 Task: Add Winged Nutrition Radiance Body Oil 100mg CBD and 100mg CBG to the cart.
Action: Mouse pressed left at (311, 144)
Screenshot: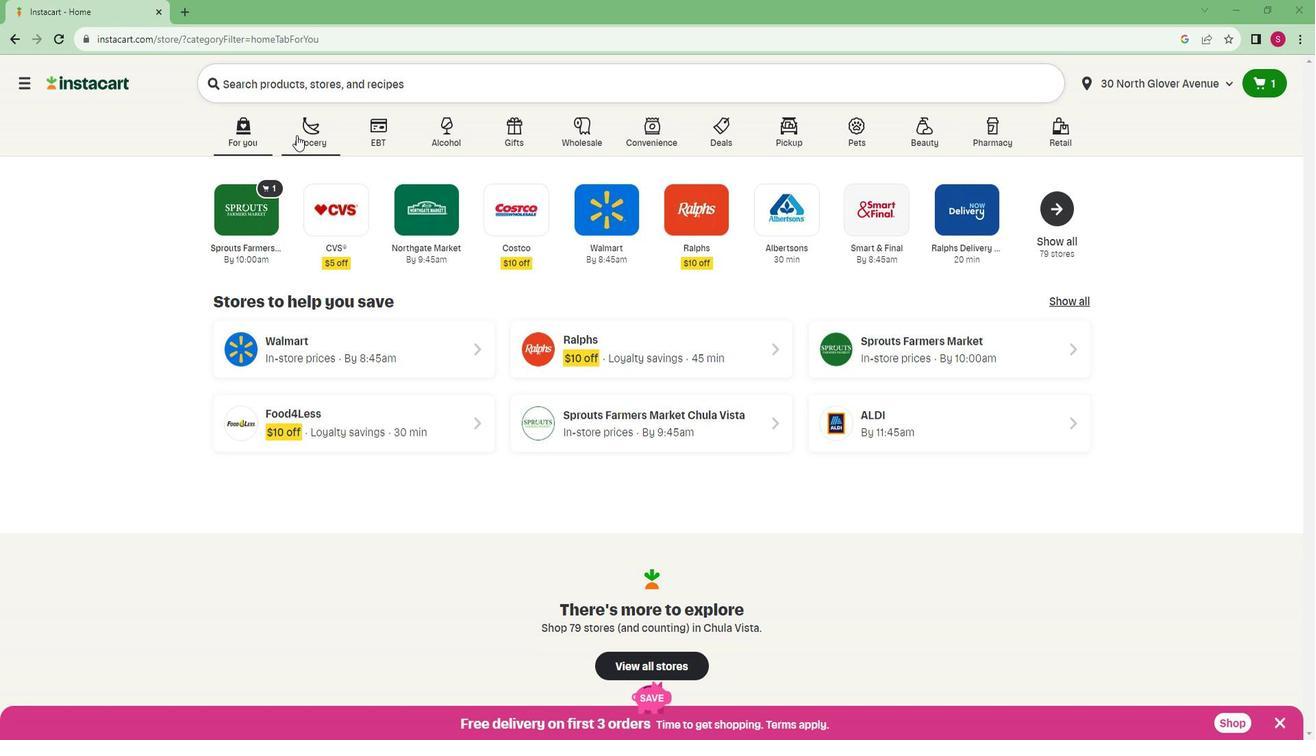 
Action: Mouse moved to (284, 396)
Screenshot: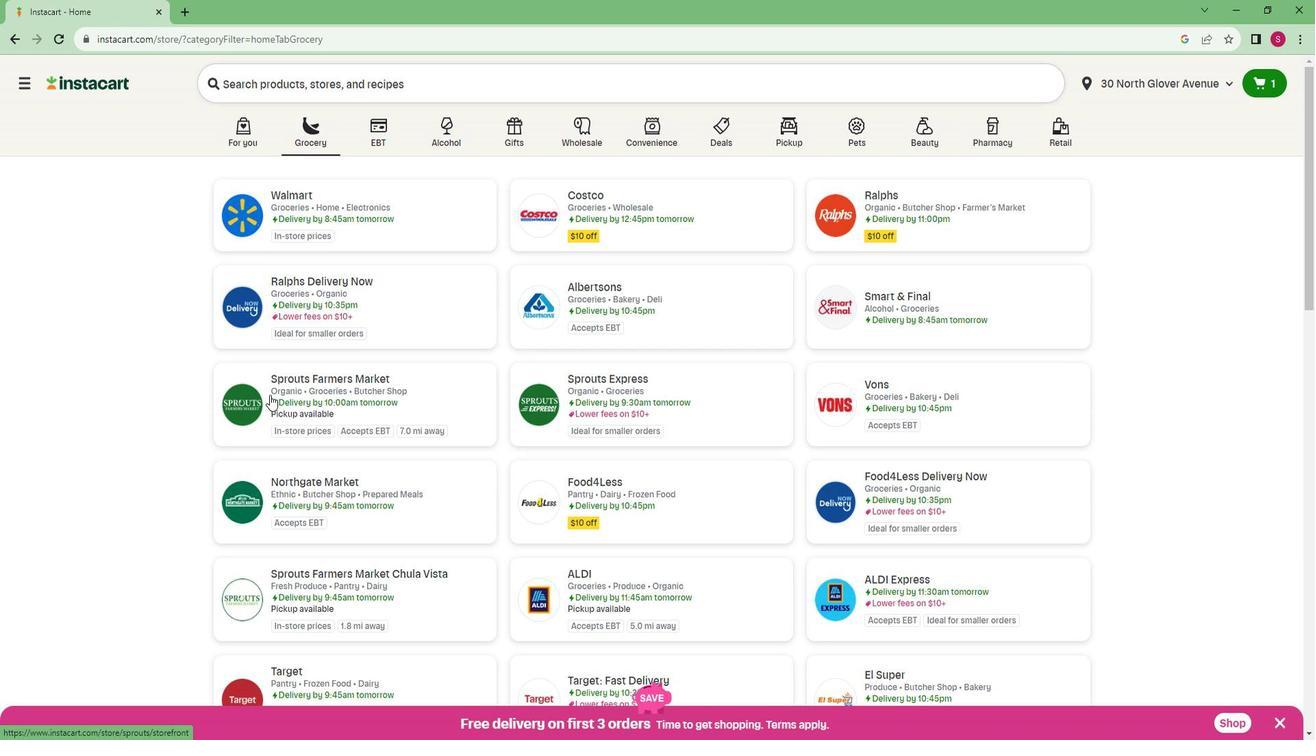 
Action: Mouse pressed left at (284, 396)
Screenshot: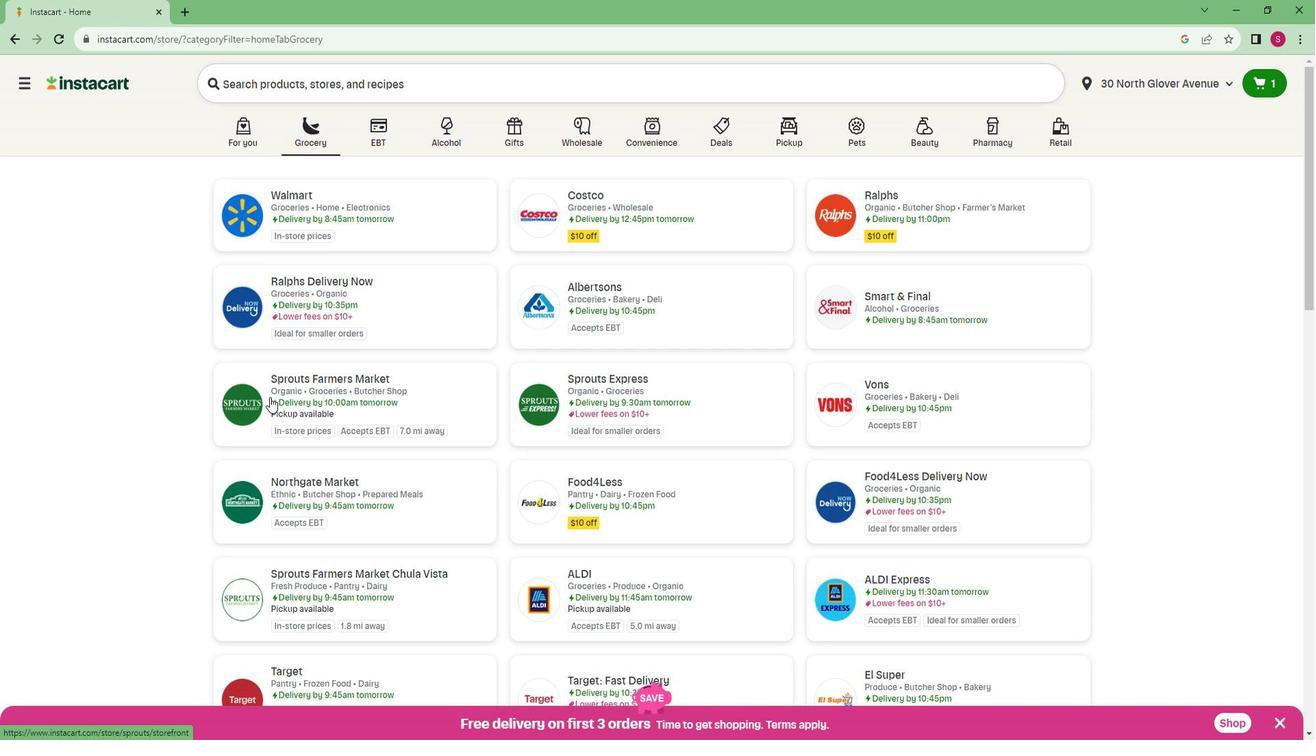 
Action: Mouse moved to (77, 531)
Screenshot: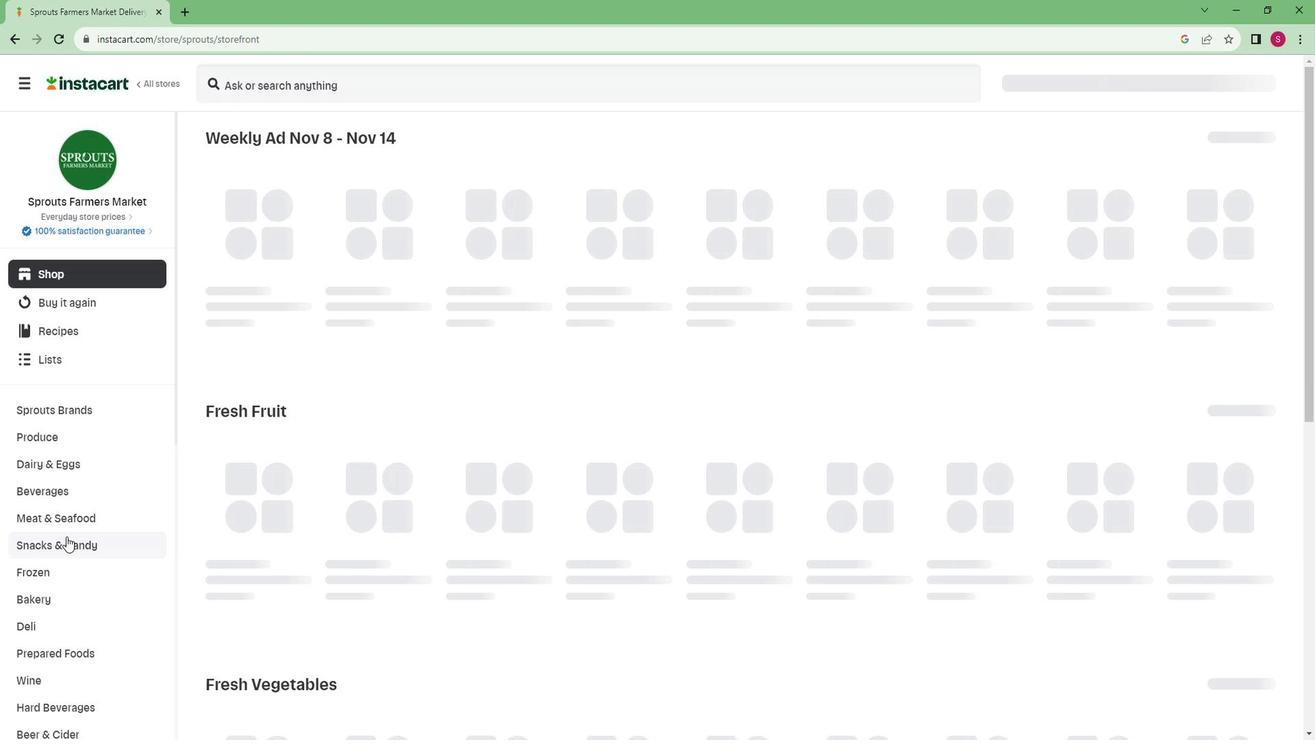
Action: Mouse scrolled (77, 530) with delta (0, 0)
Screenshot: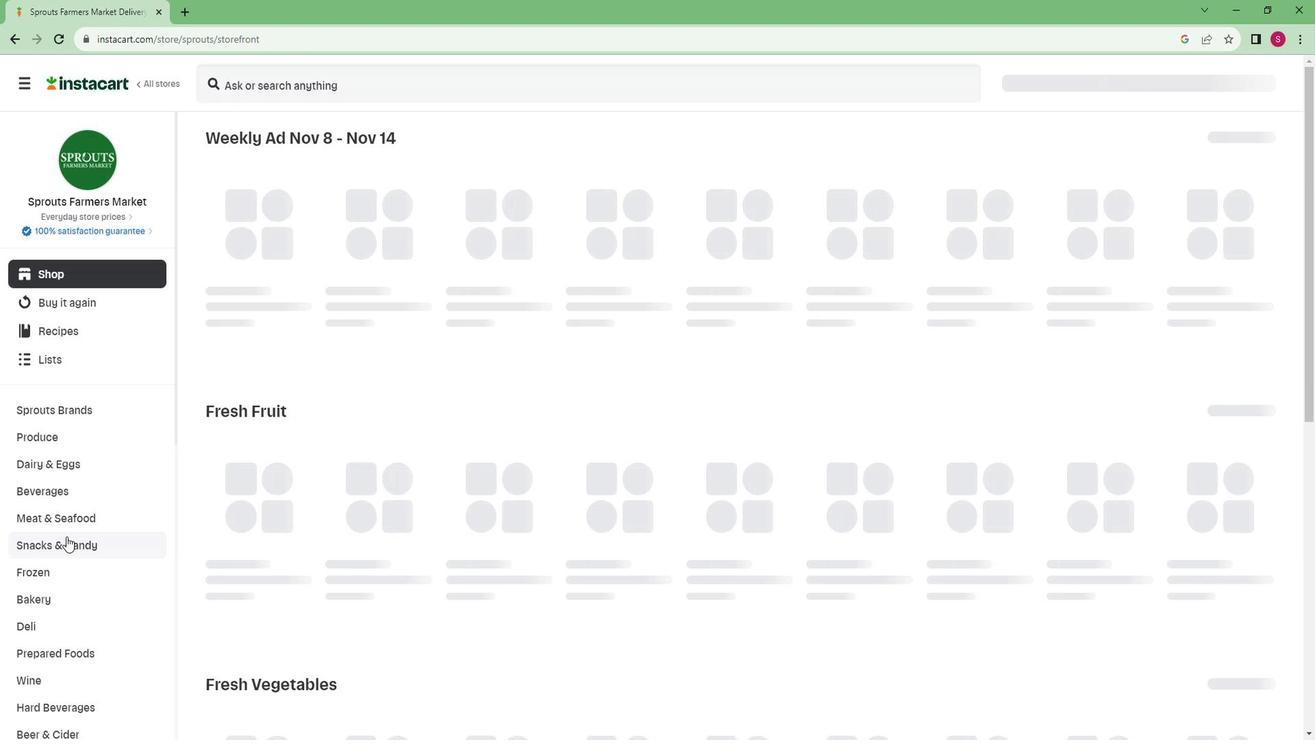 
Action: Mouse moved to (74, 529)
Screenshot: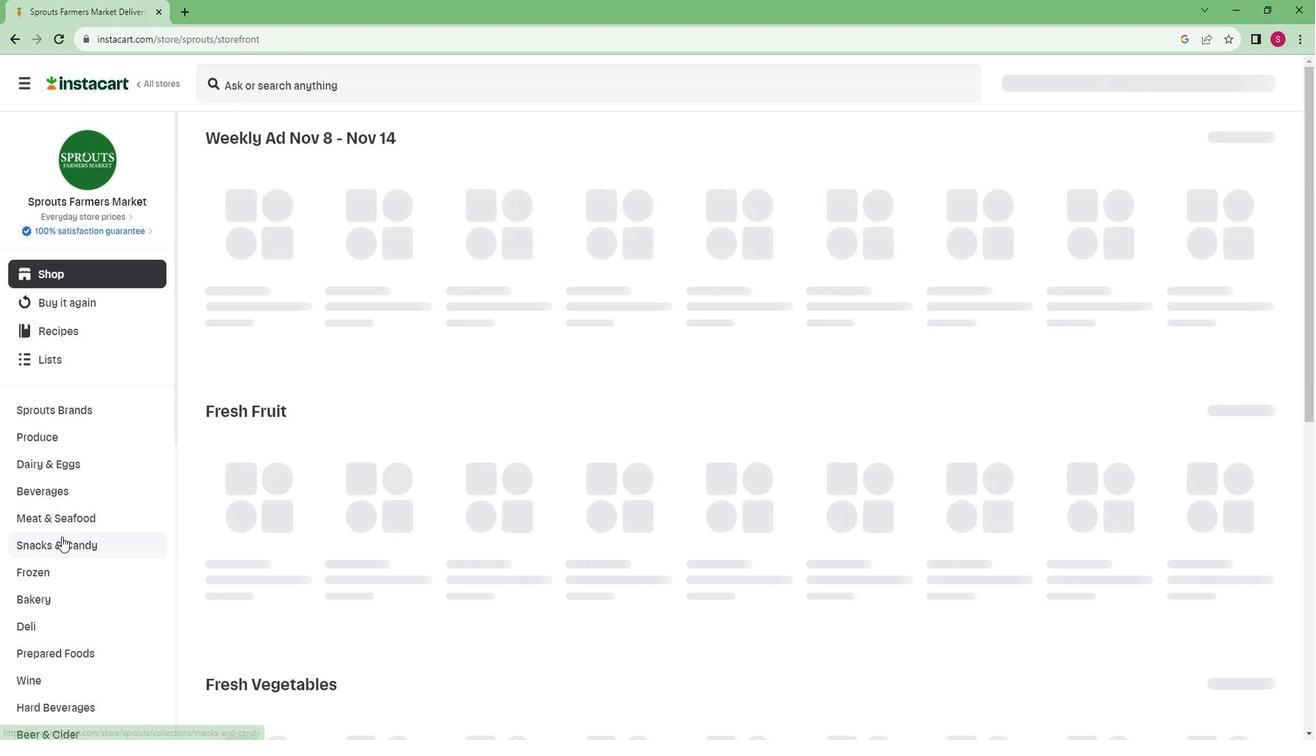 
Action: Mouse scrolled (74, 528) with delta (0, 0)
Screenshot: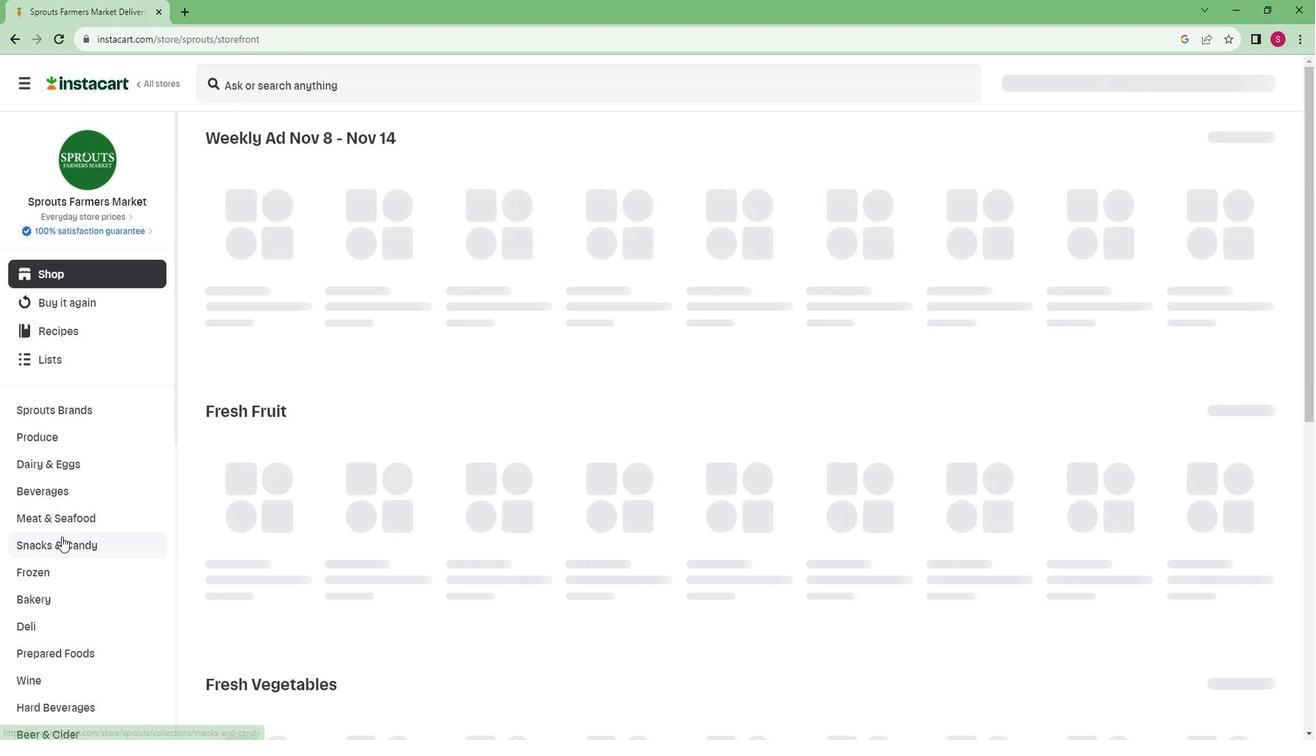 
Action: Mouse moved to (73, 529)
Screenshot: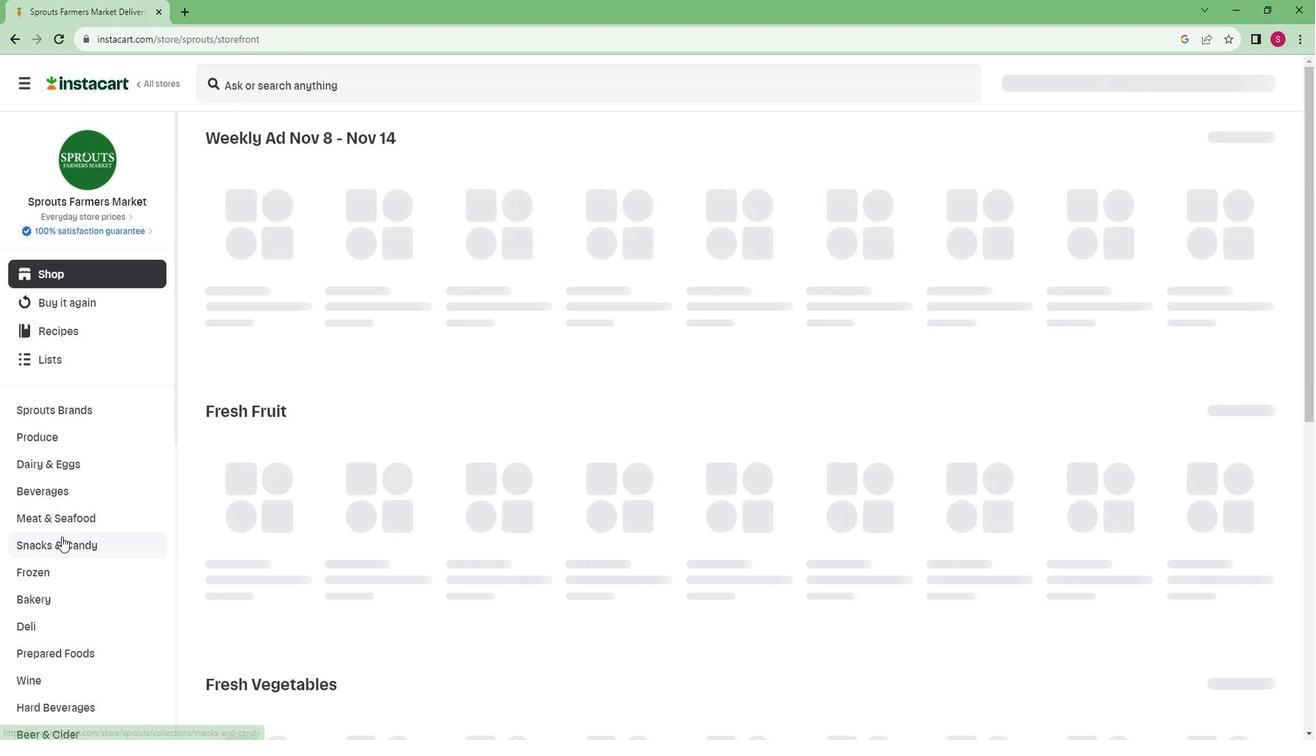
Action: Mouse scrolled (73, 528) with delta (0, 0)
Screenshot: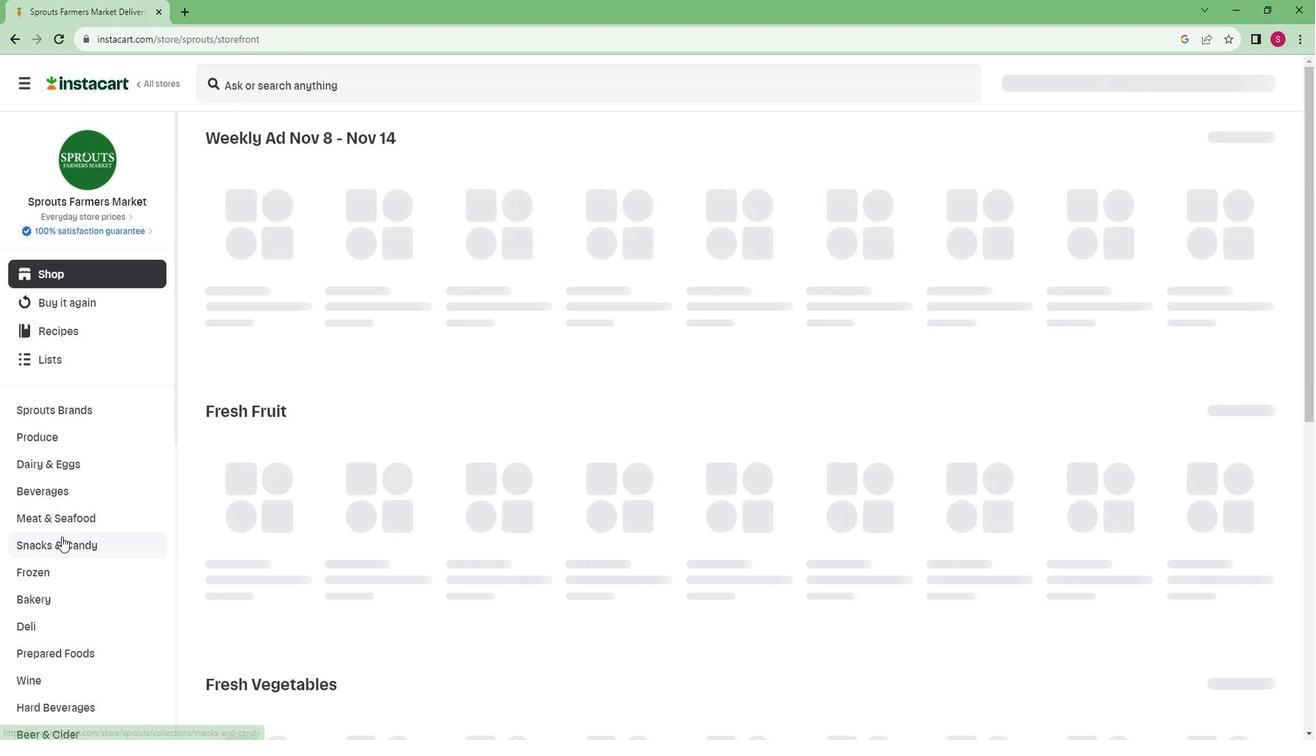
Action: Mouse moved to (68, 527)
Screenshot: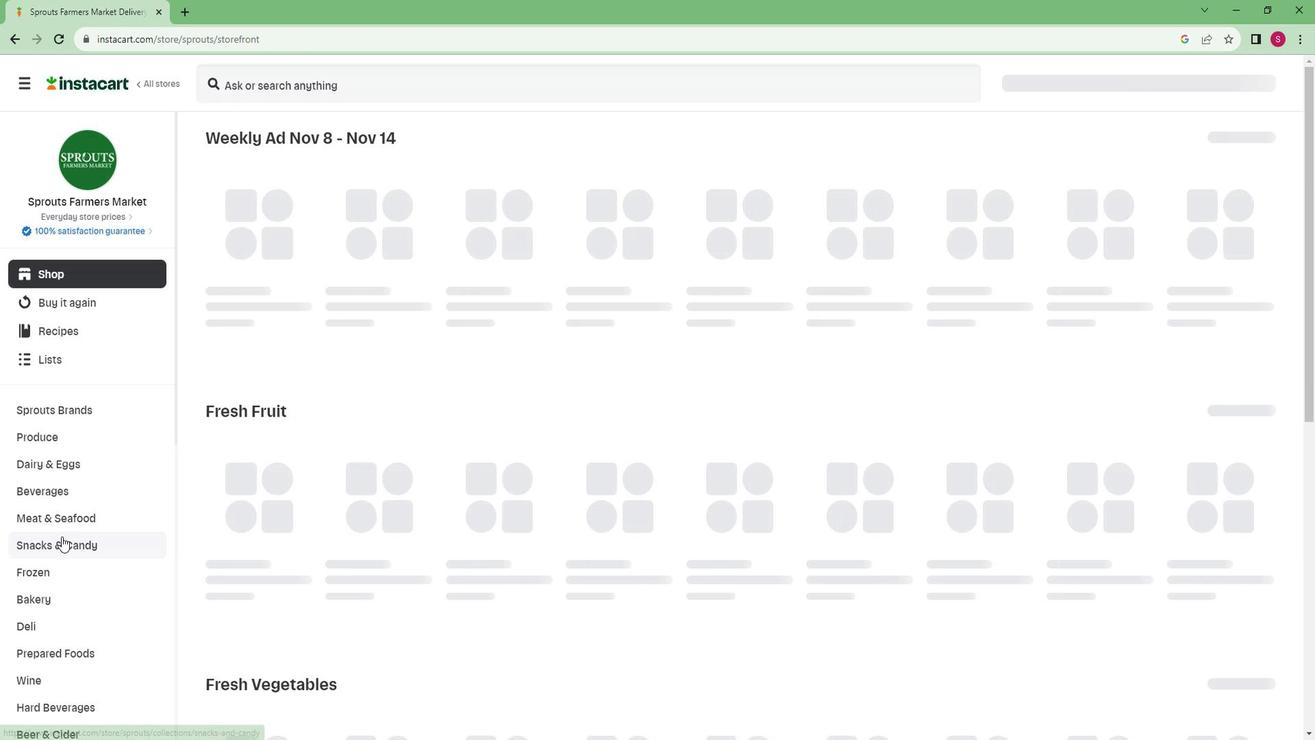 
Action: Mouse scrolled (68, 526) with delta (0, 0)
Screenshot: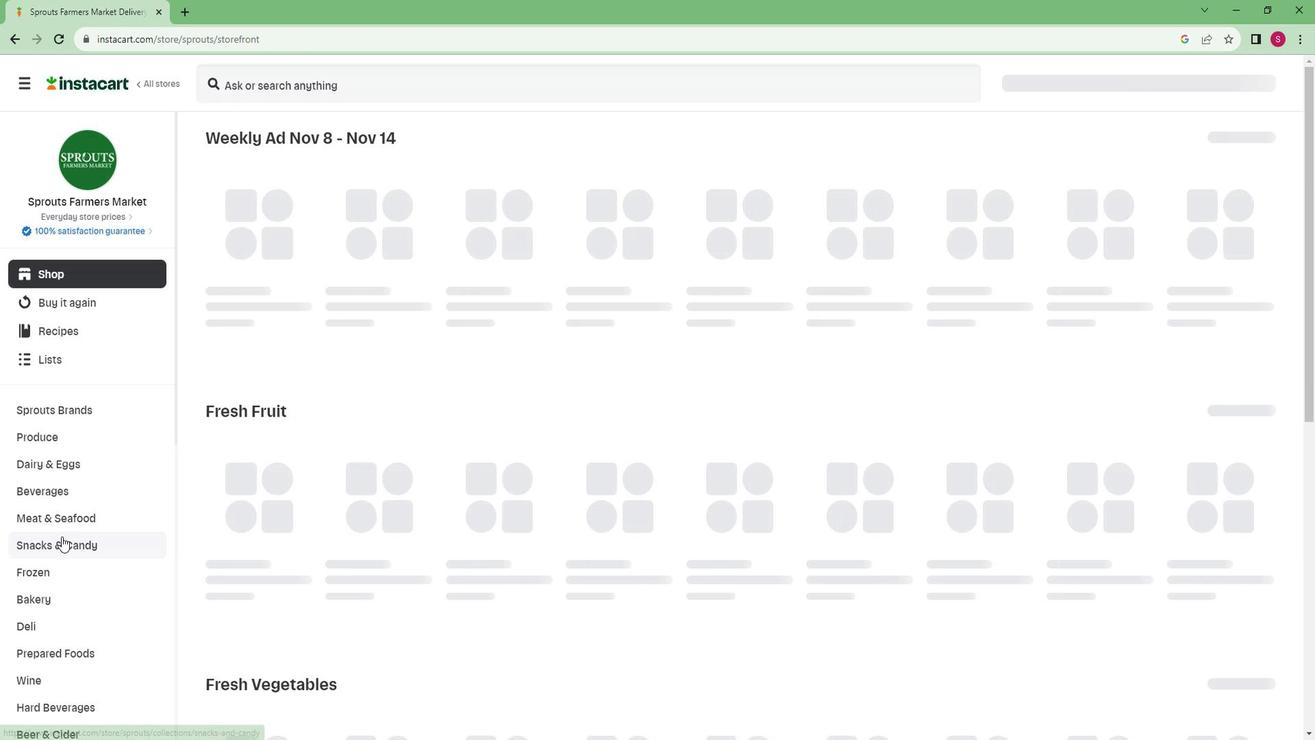 
Action: Mouse moved to (68, 527)
Screenshot: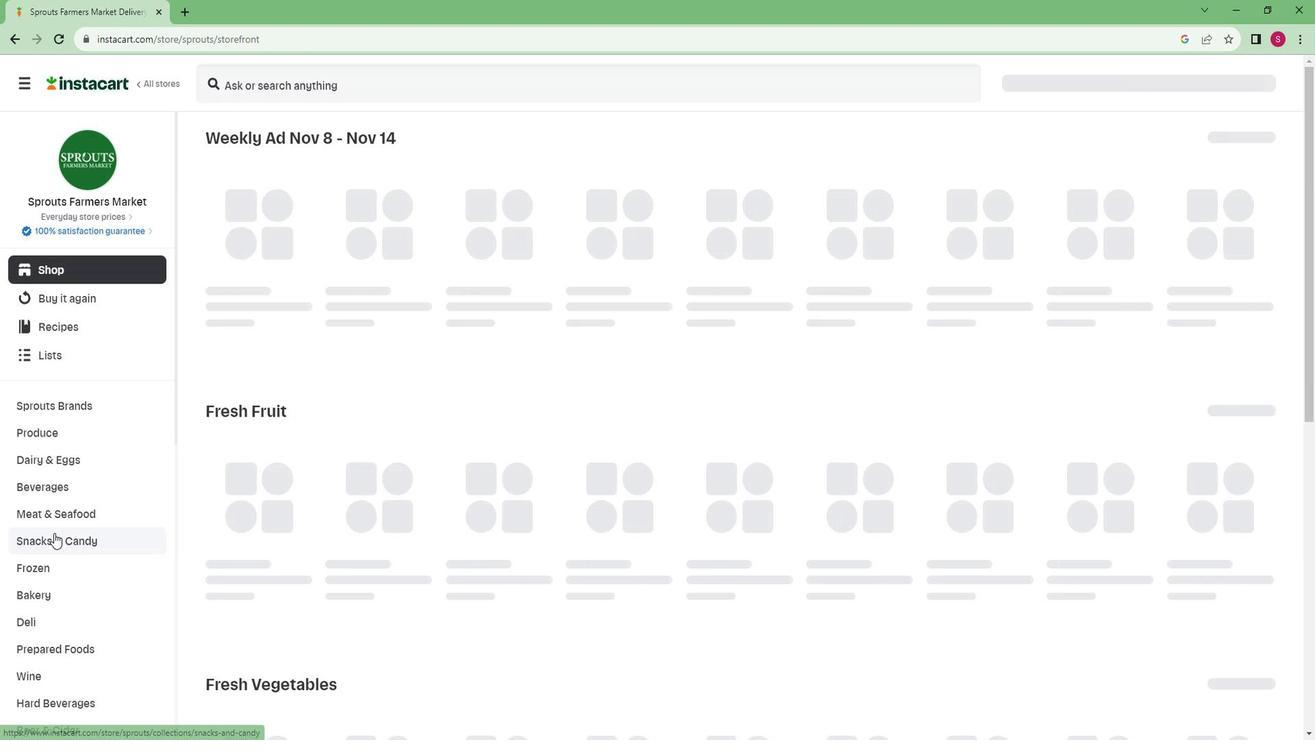 
Action: Mouse scrolled (68, 526) with delta (0, 0)
Screenshot: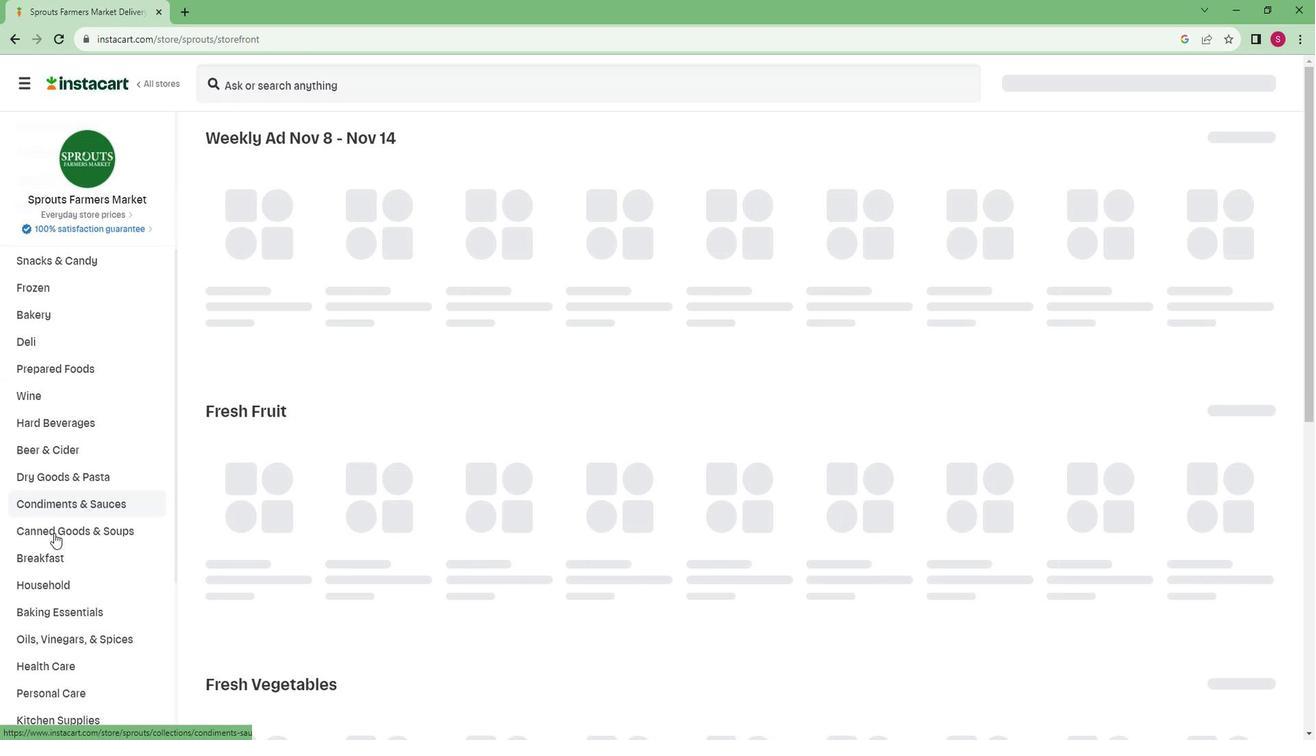 
Action: Mouse scrolled (68, 526) with delta (0, 0)
Screenshot: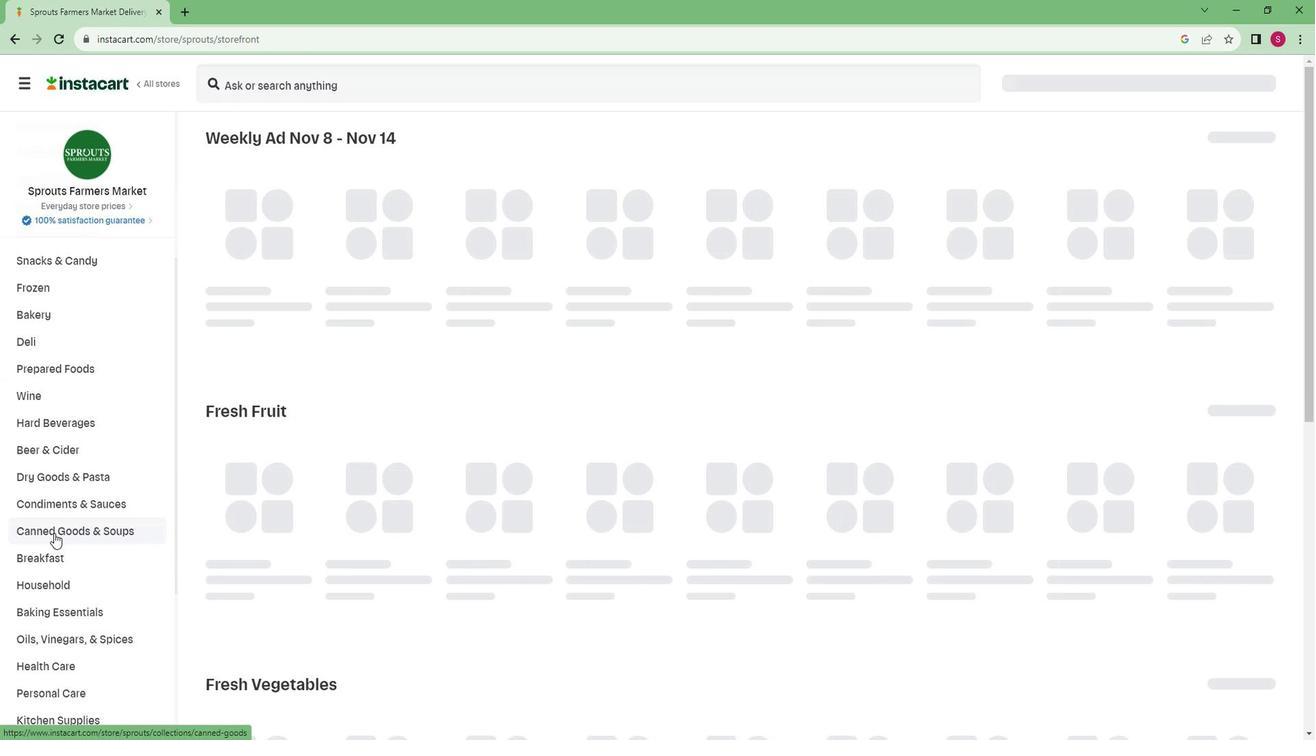 
Action: Mouse scrolled (68, 526) with delta (0, 0)
Screenshot: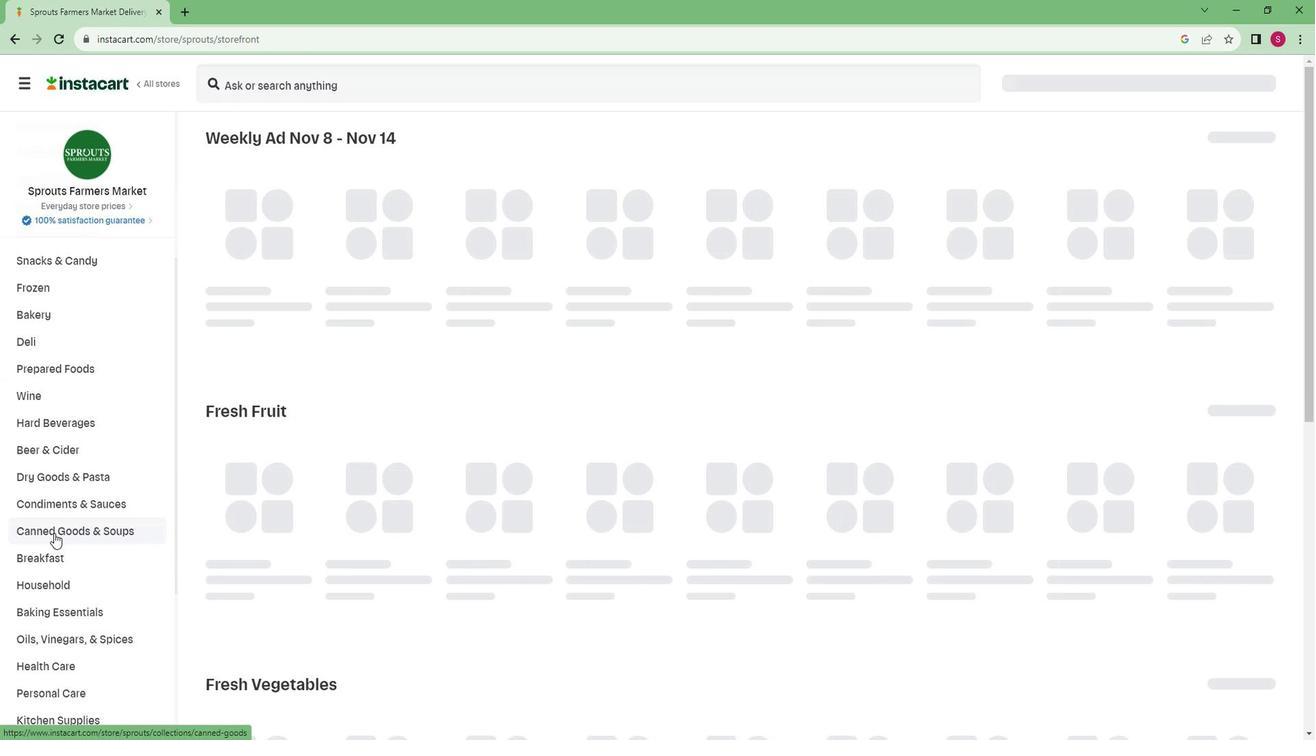 
Action: Mouse scrolled (68, 526) with delta (0, 0)
Screenshot: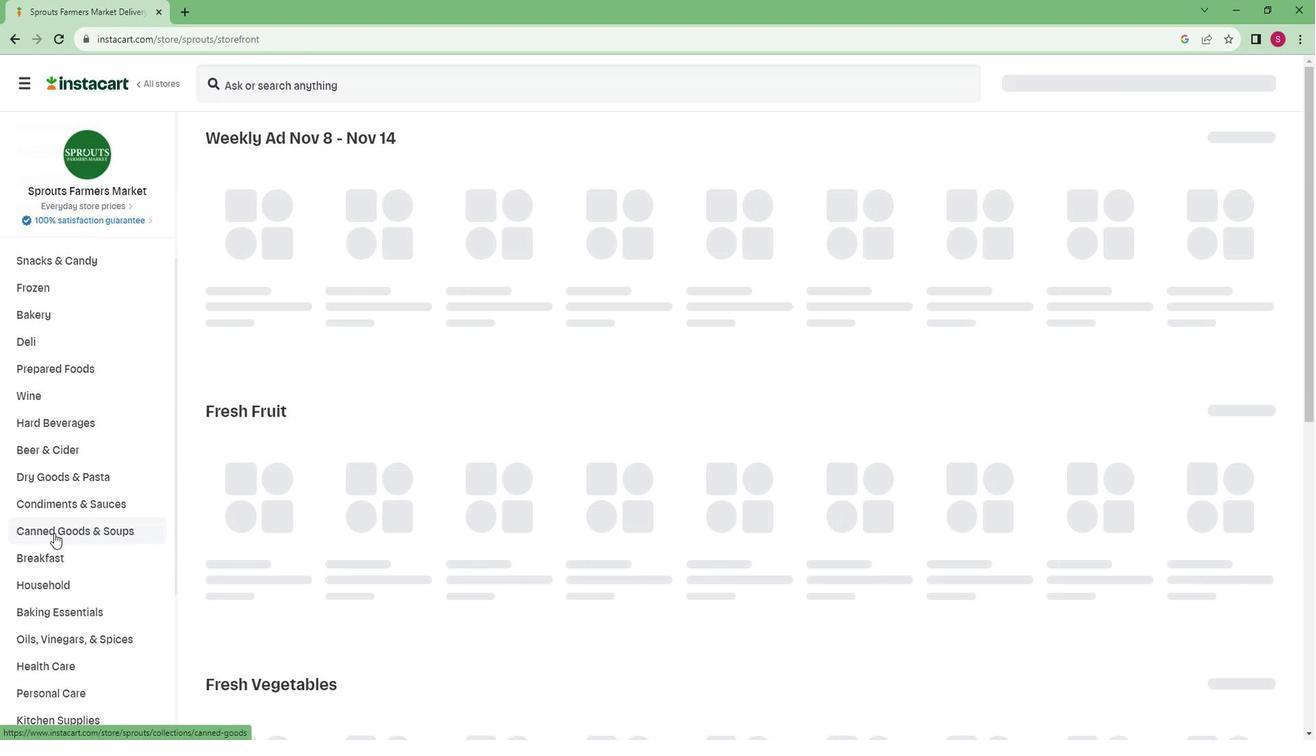 
Action: Mouse scrolled (68, 526) with delta (0, 0)
Screenshot: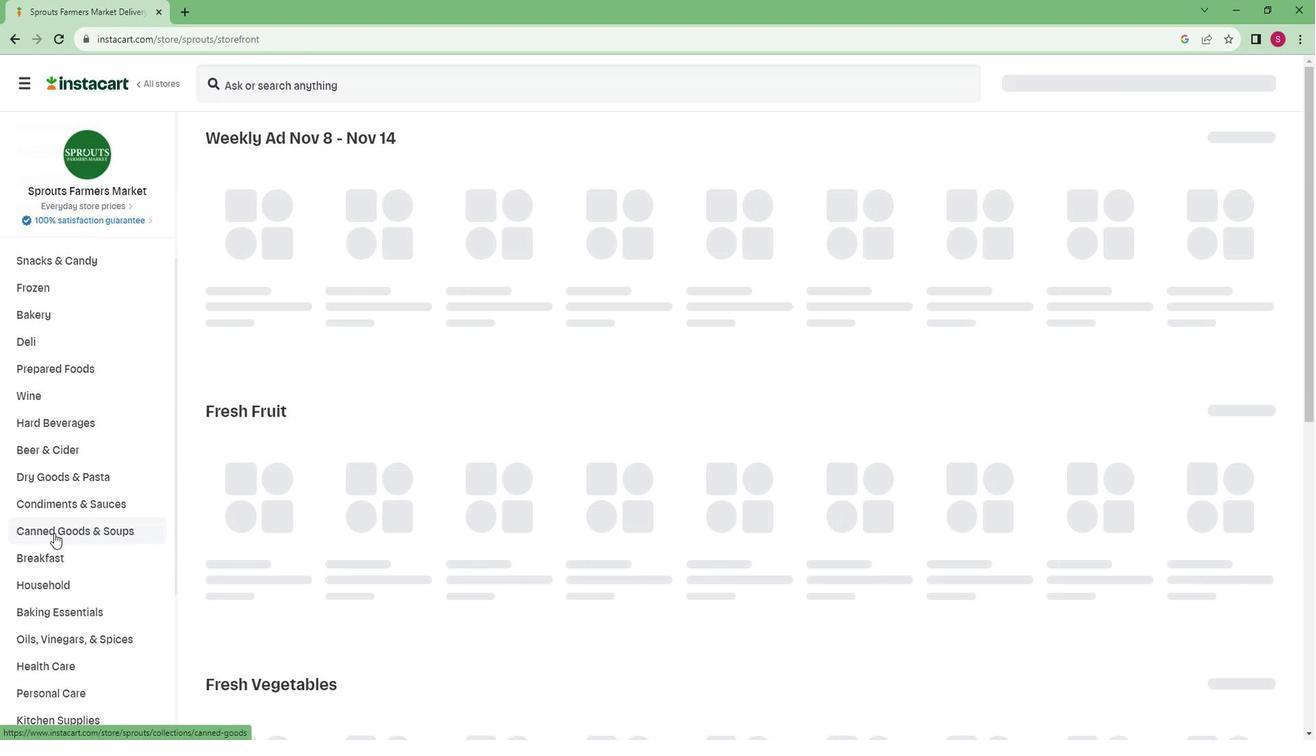 
Action: Mouse moved to (46, 685)
Screenshot: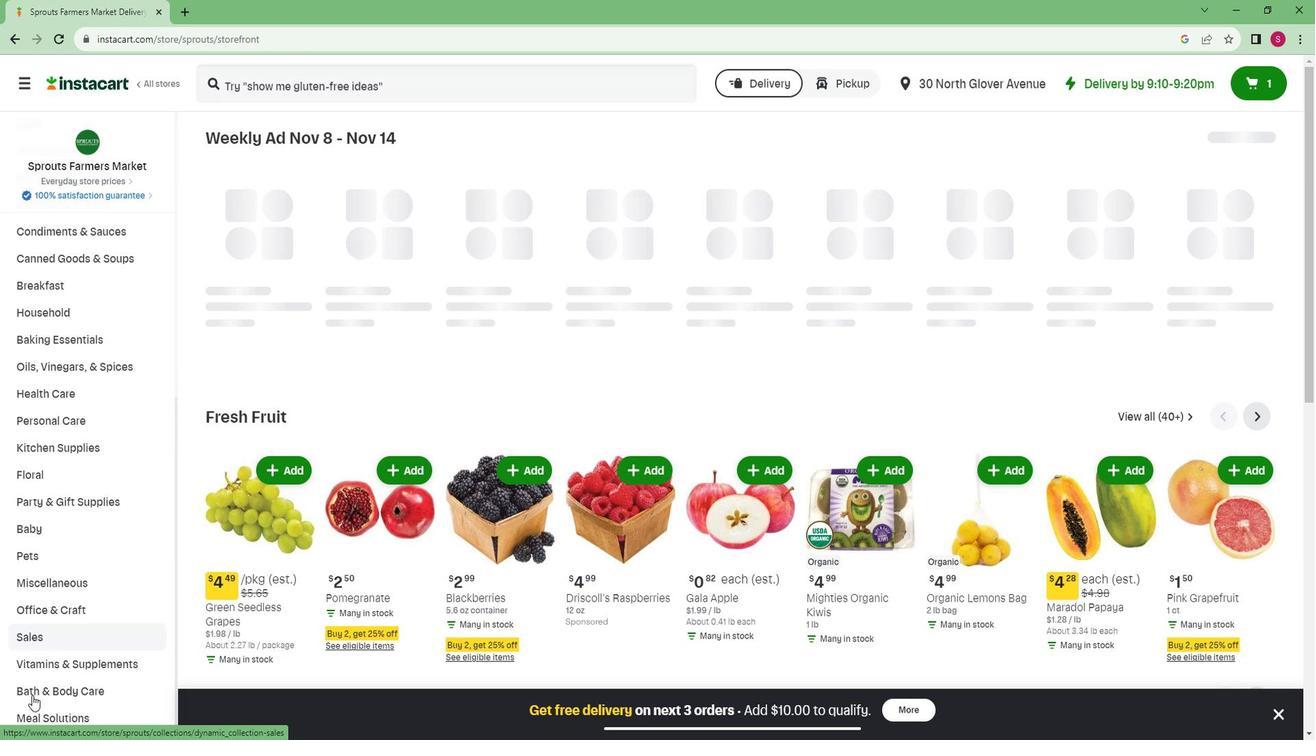 
Action: Mouse pressed left at (46, 685)
Screenshot: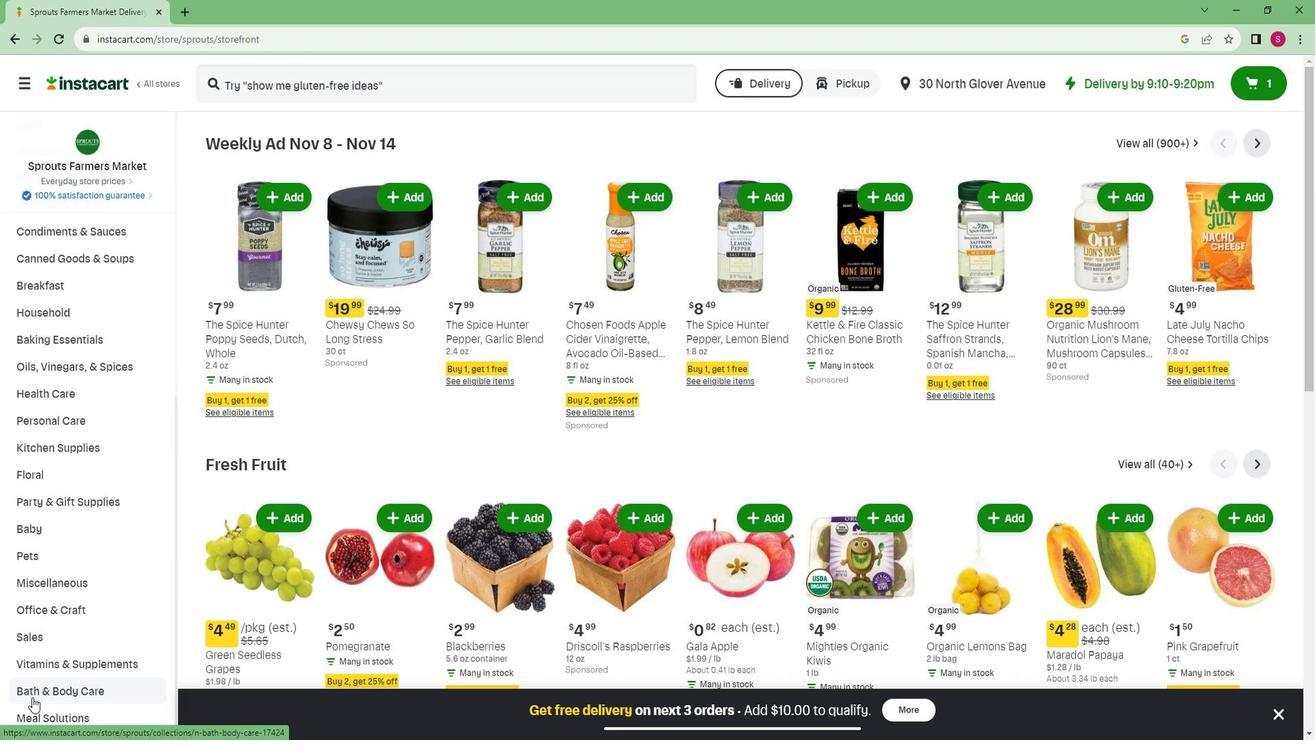 
Action: Mouse moved to (831, 186)
Screenshot: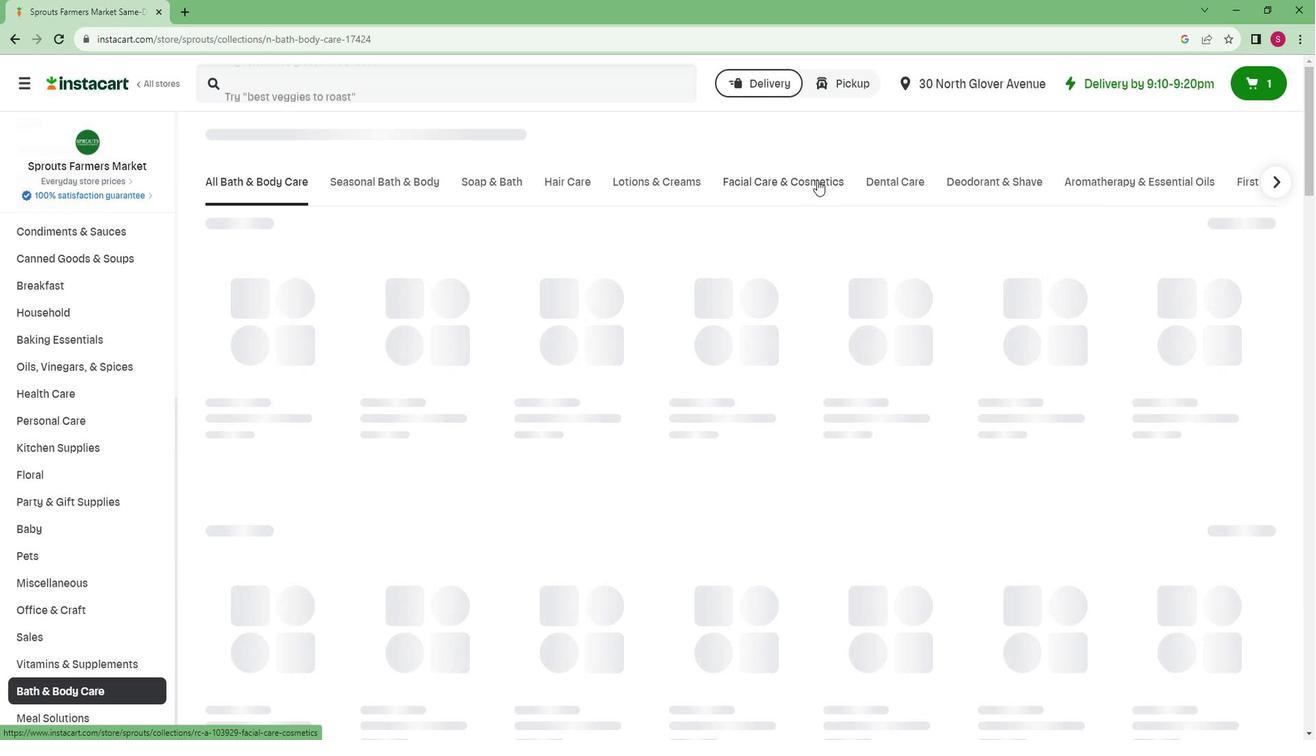 
Action: Mouse pressed left at (831, 186)
Screenshot: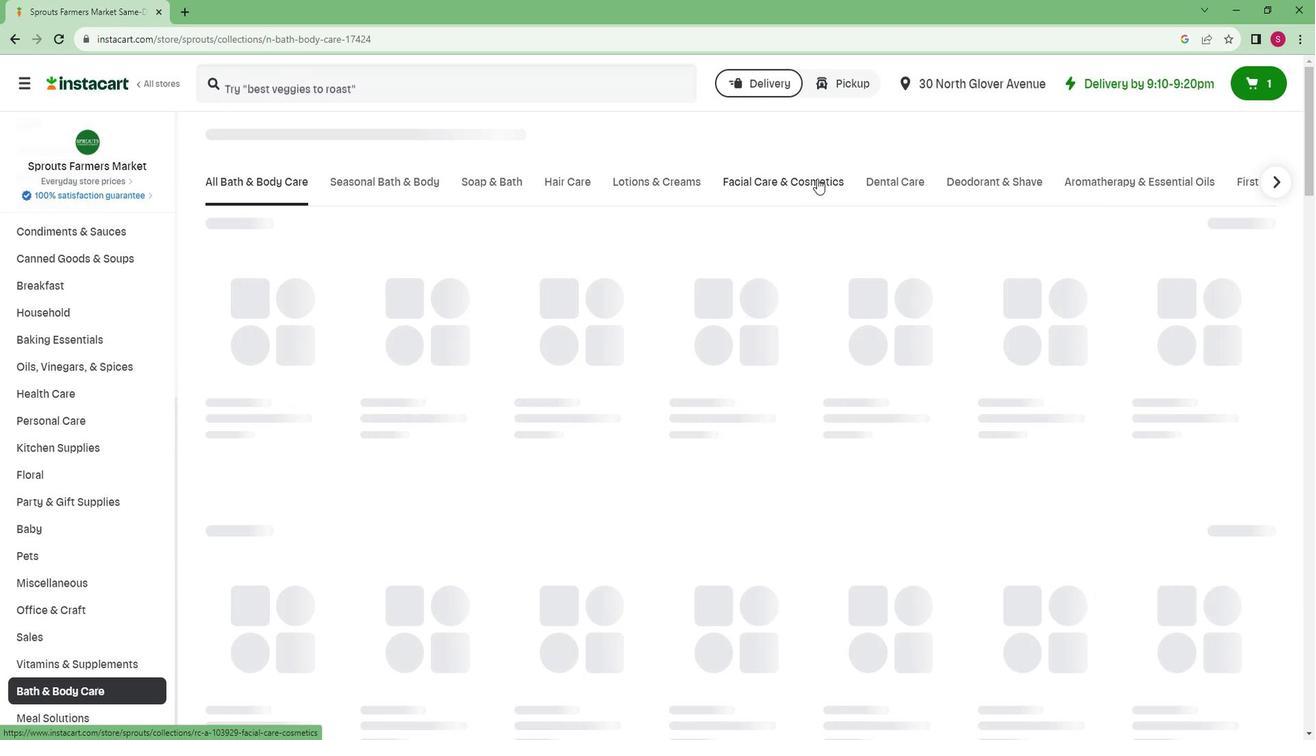 
Action: Mouse moved to (338, 93)
Screenshot: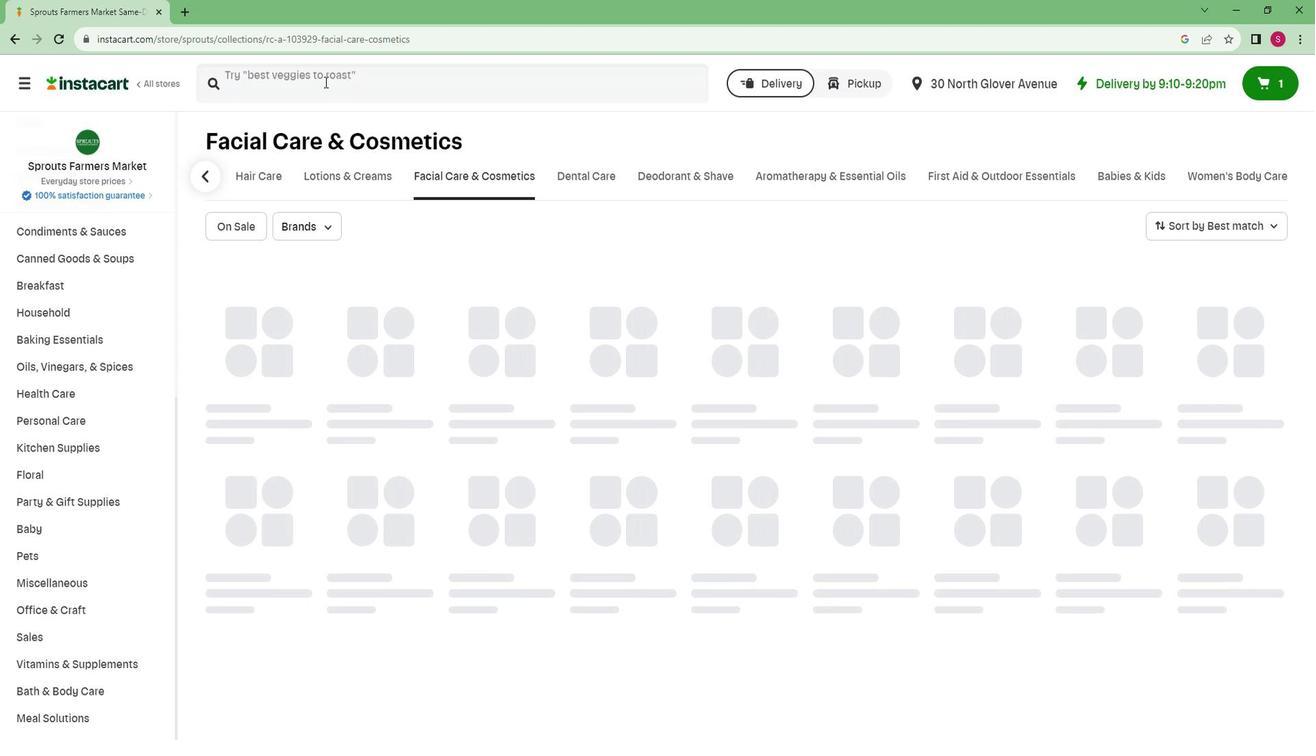 
Action: Mouse pressed left at (338, 93)
Screenshot: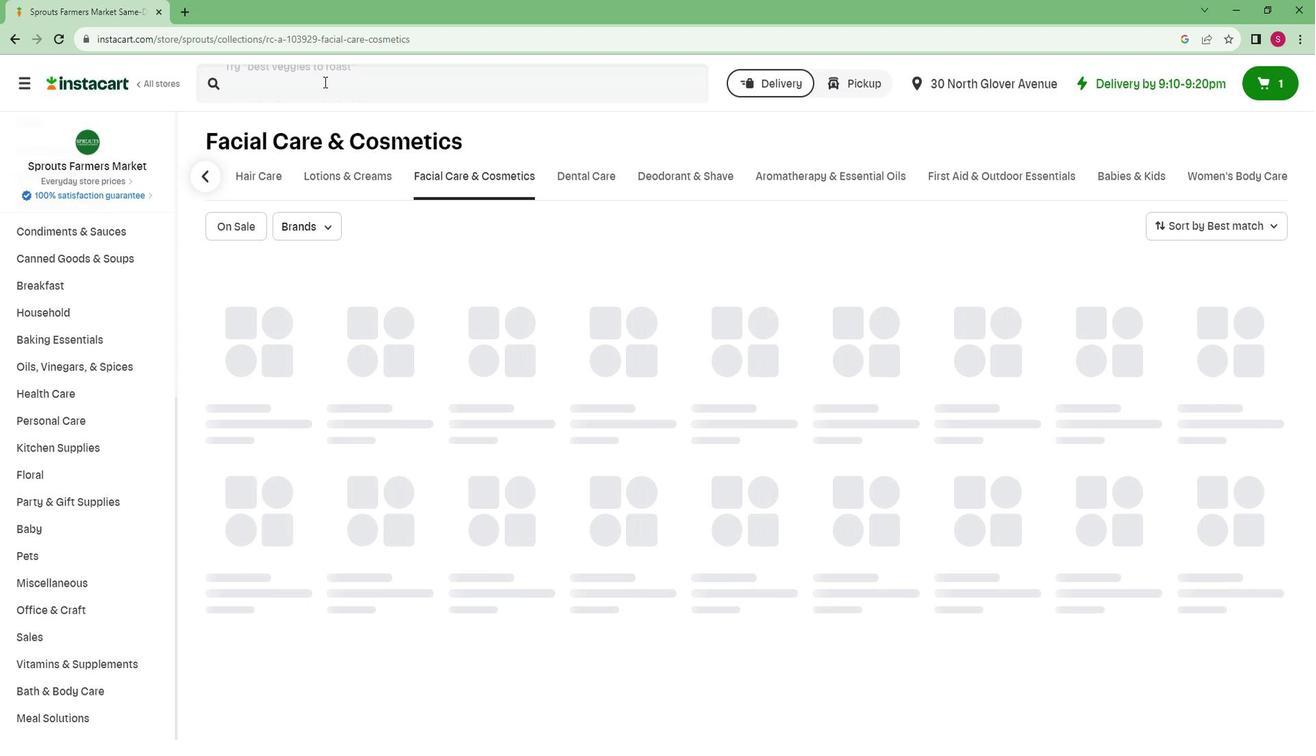 
Action: Key pressed <Key.caps_lock>W<Key.caps_lock>inged<Key.space><Key.caps_lock>N<Key.caps_lock>utrition<Key.space><Key.caps_lock>R<Key.caps_lock>adiance<Key.space><Key.caps_lock>B<Key.caps_lock>ody<Key.space><Key.caps_lock>O<Key.caps_lock>il<Key.space>100<Key.space>mg<Key.space><Key.caps_lock>CBD<Key.space><Key.caps_lock>and<Key.space>100<Key.space>mg<Key.space><Key.caps_lock>CBG<Key.enter>
Screenshot: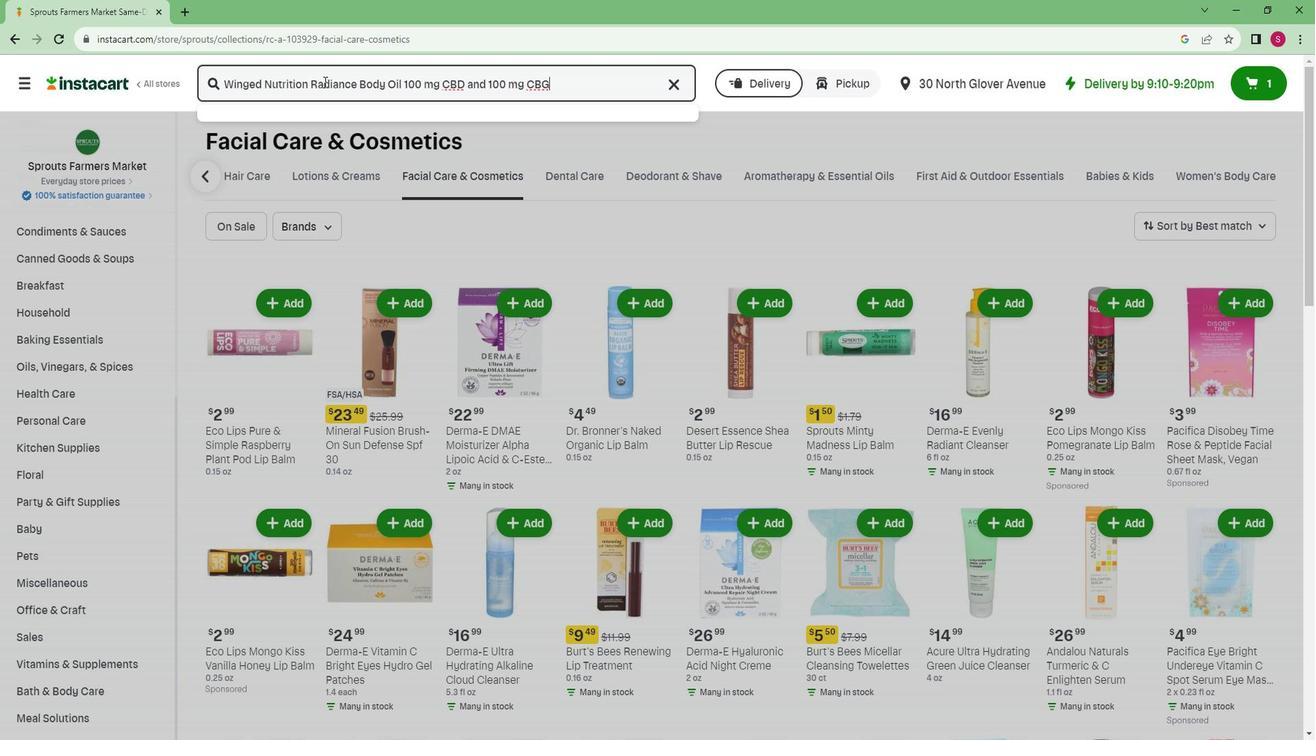 
Action: Mouse moved to (612, 330)
Screenshot: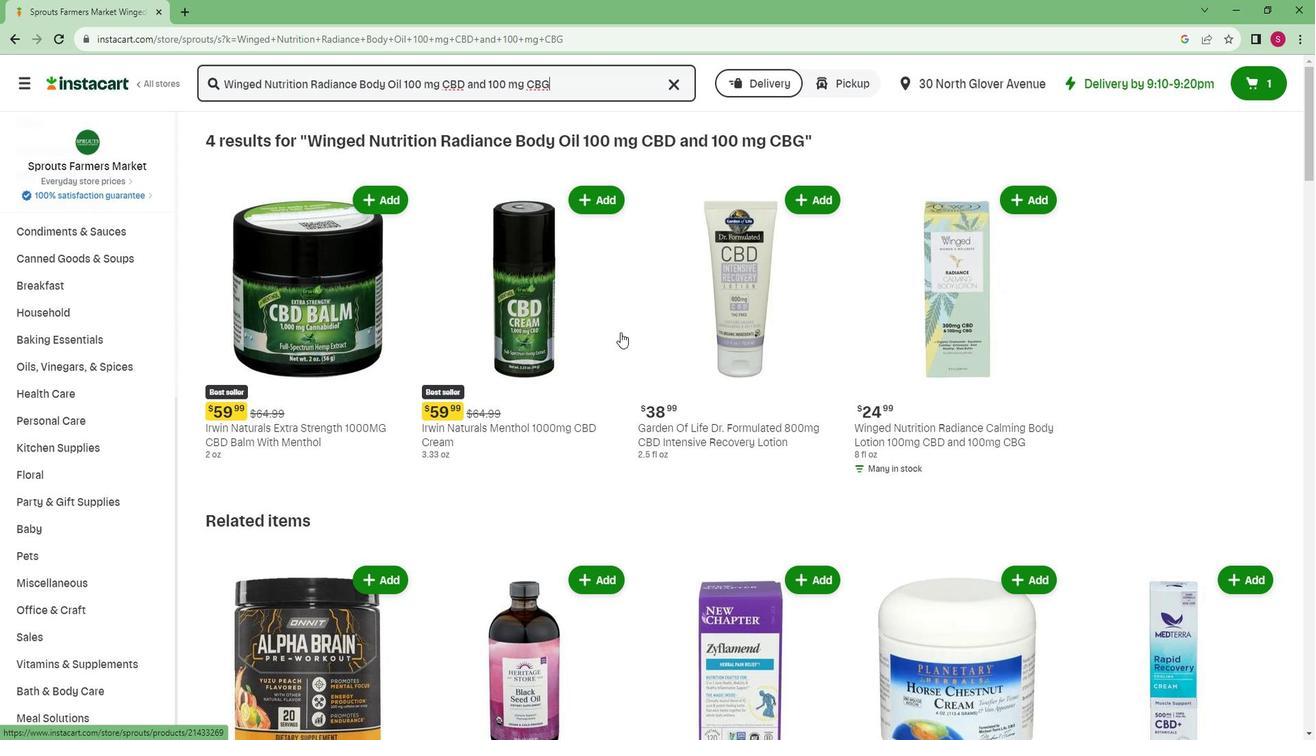 
Action: Mouse scrolled (612, 329) with delta (0, 0)
Screenshot: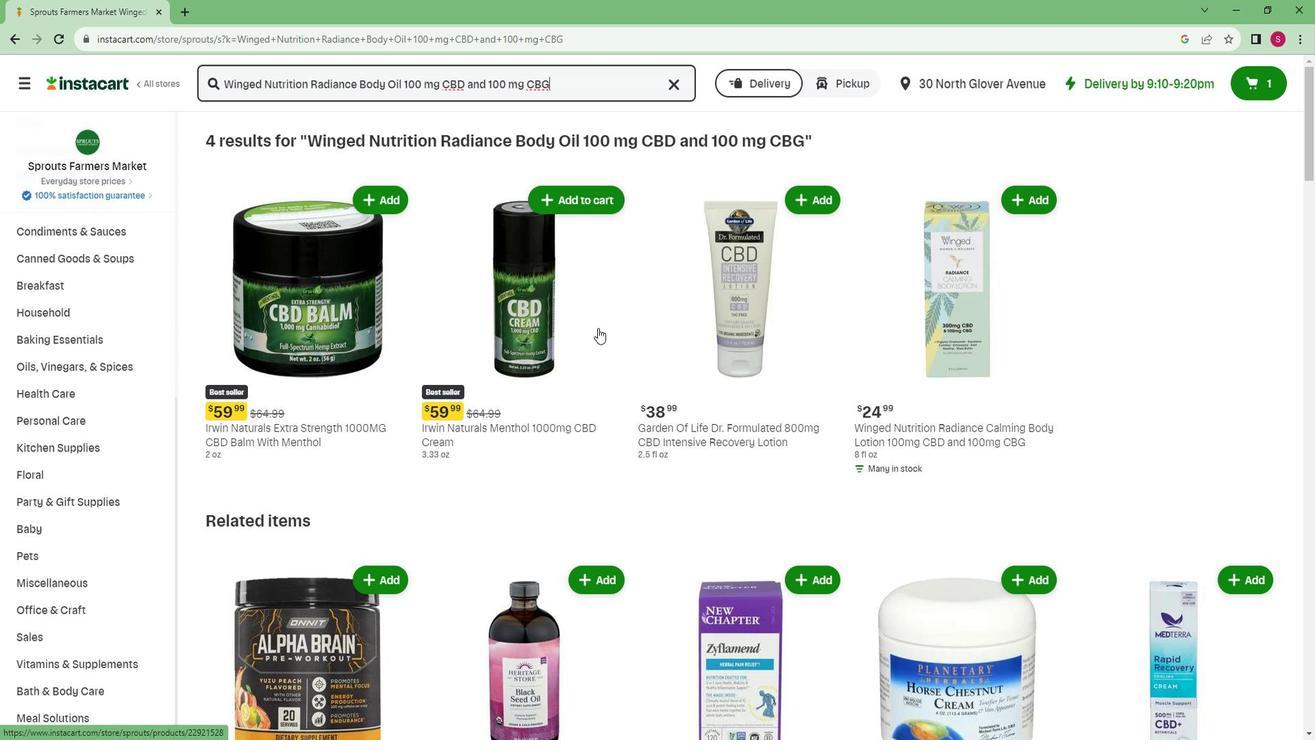 
Action: Mouse scrolled (612, 329) with delta (0, 0)
Screenshot: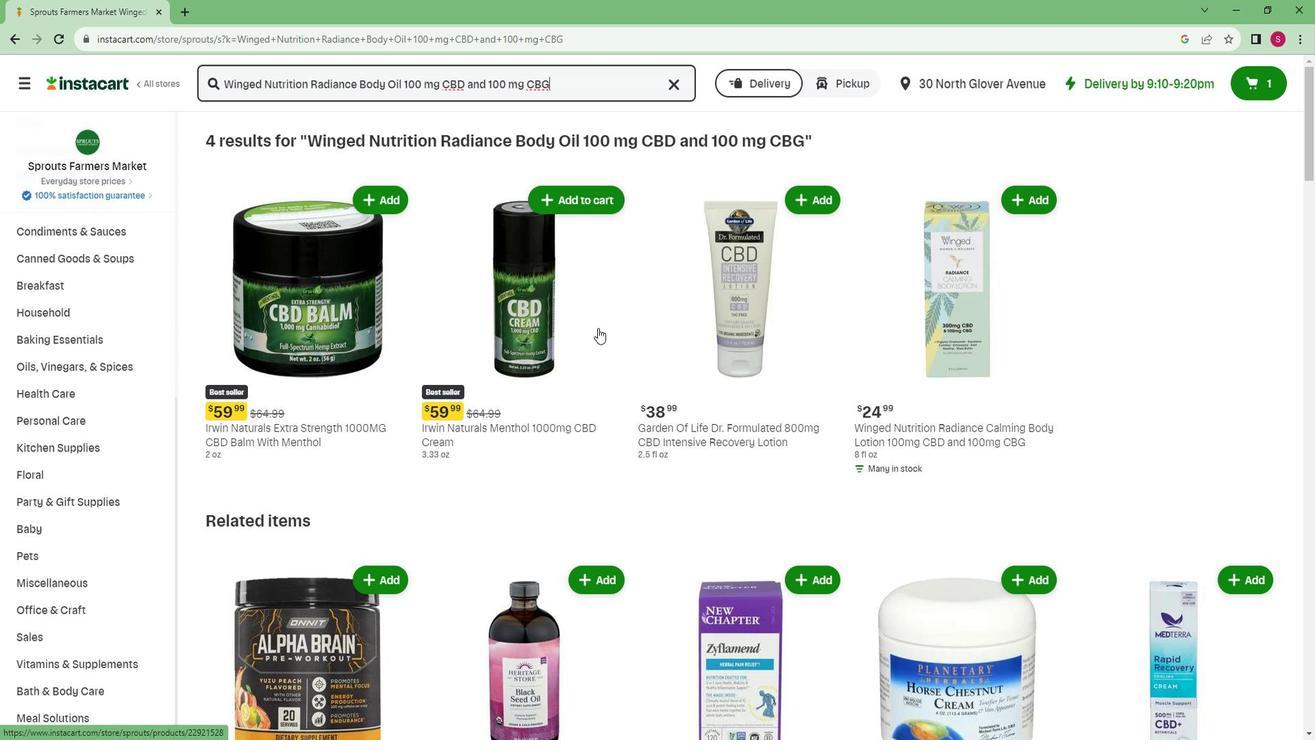 
Action: Mouse scrolled (612, 329) with delta (0, 0)
Screenshot: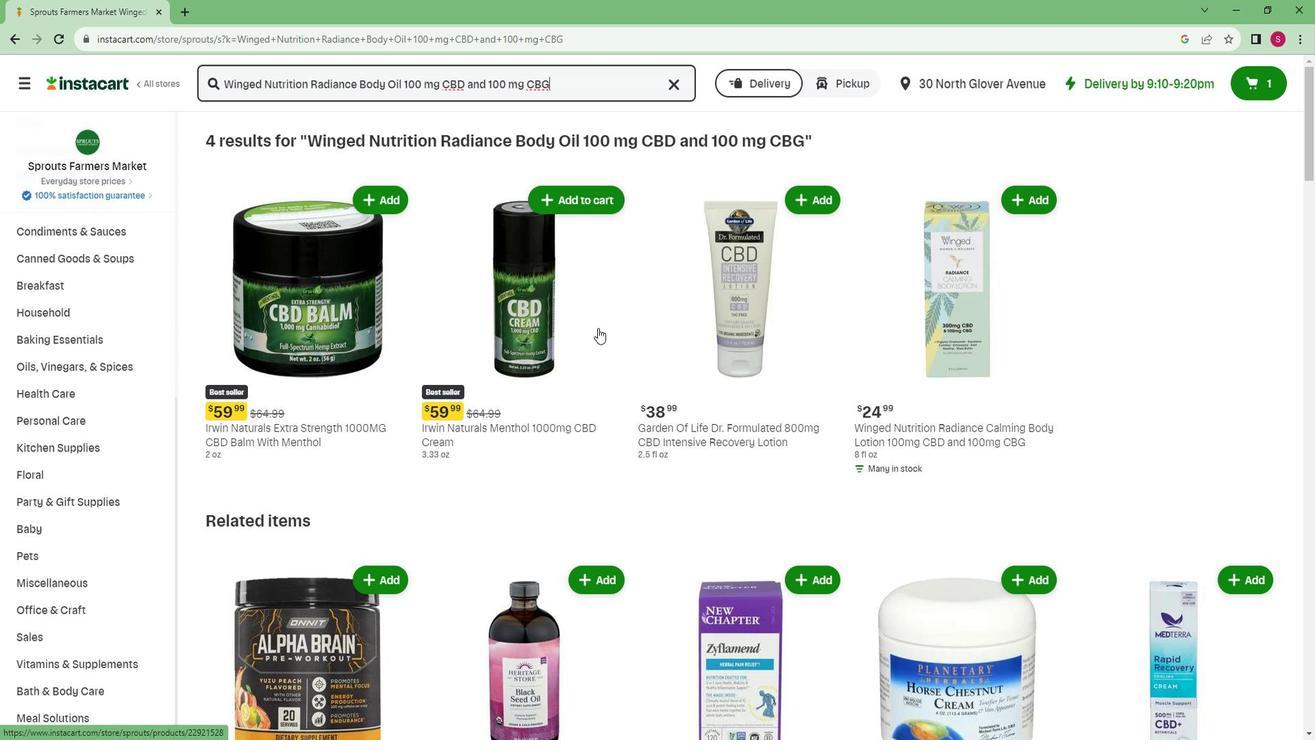 
Action: Mouse scrolled (612, 329) with delta (0, 0)
Screenshot: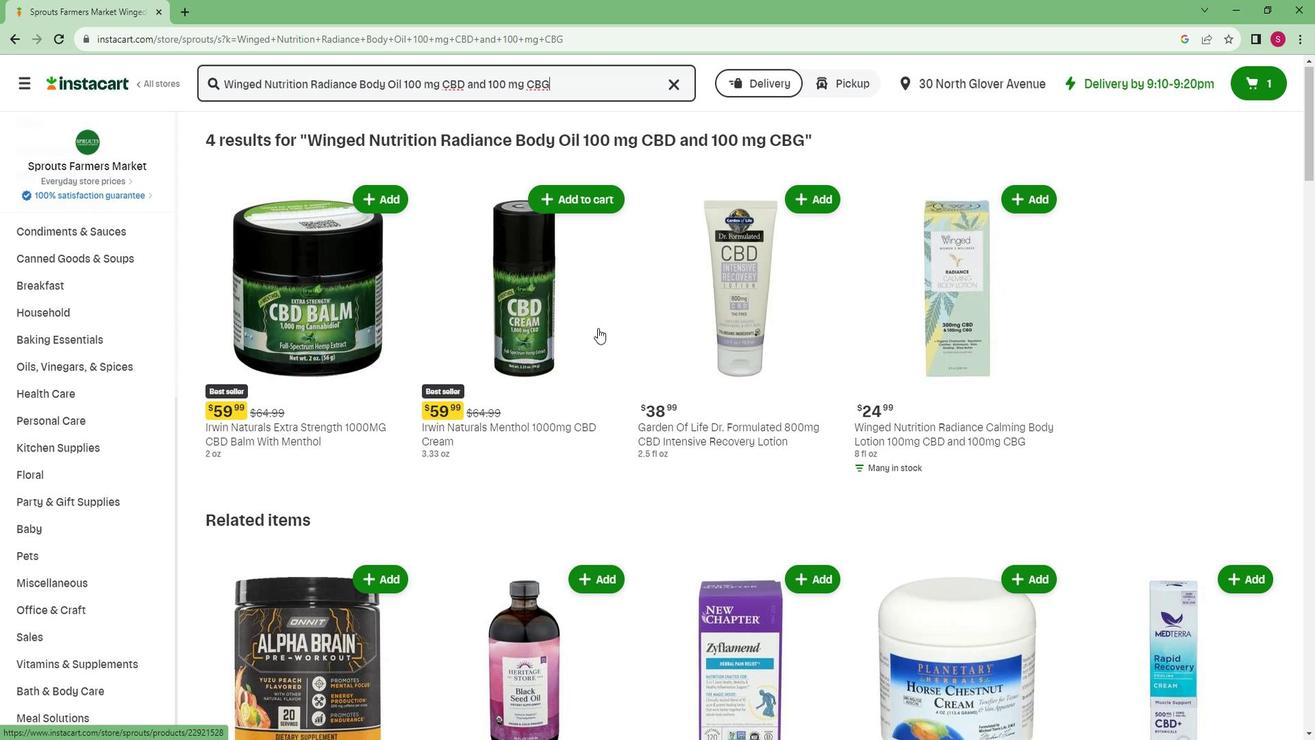 
Action: Mouse scrolled (612, 329) with delta (0, 0)
Screenshot: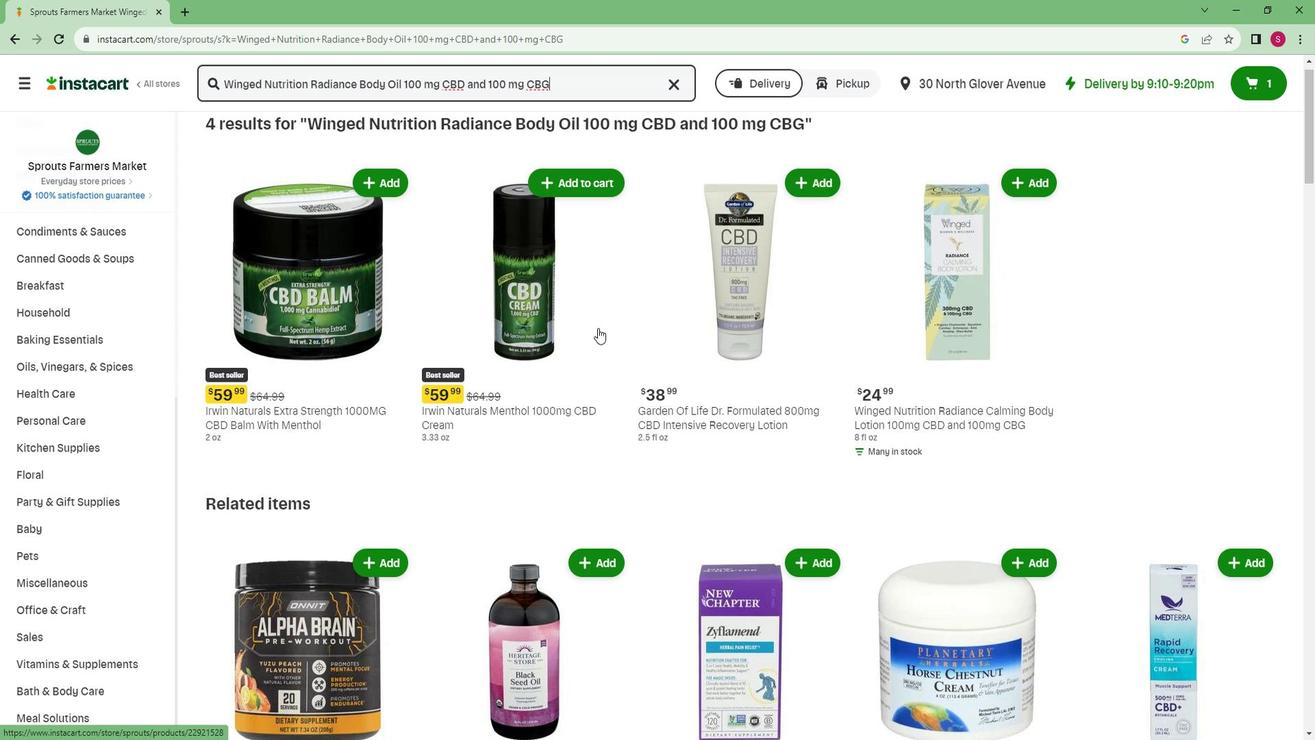
Action: Mouse scrolled (612, 329) with delta (0, 0)
Screenshot: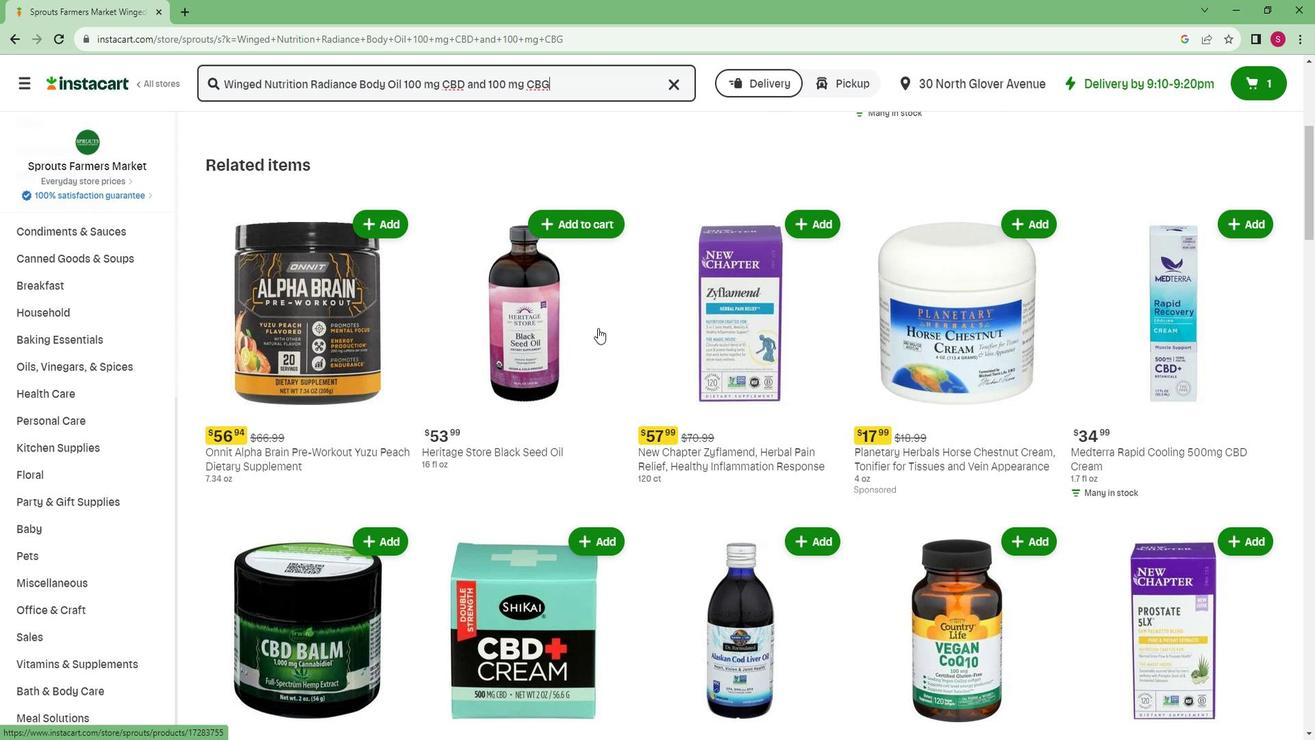 
Action: Mouse scrolled (612, 329) with delta (0, 0)
Screenshot: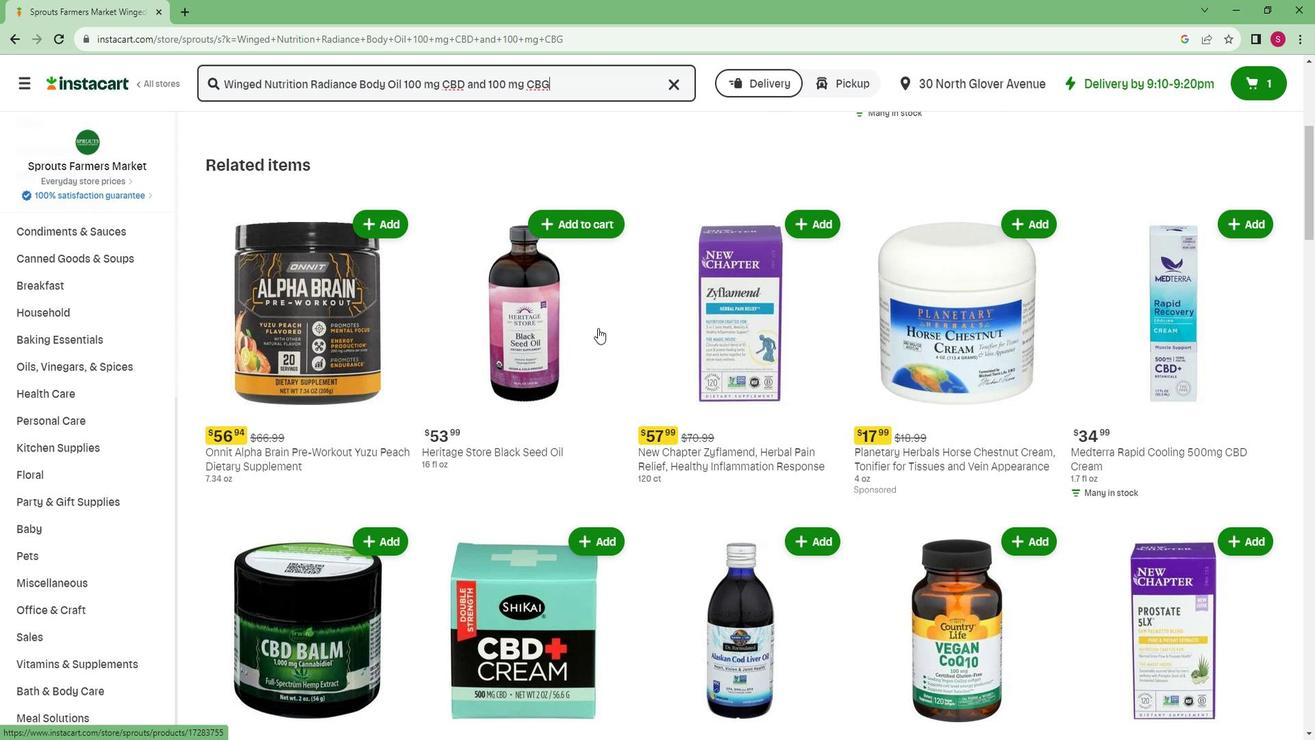 
Action: Mouse scrolled (612, 329) with delta (0, 0)
Screenshot: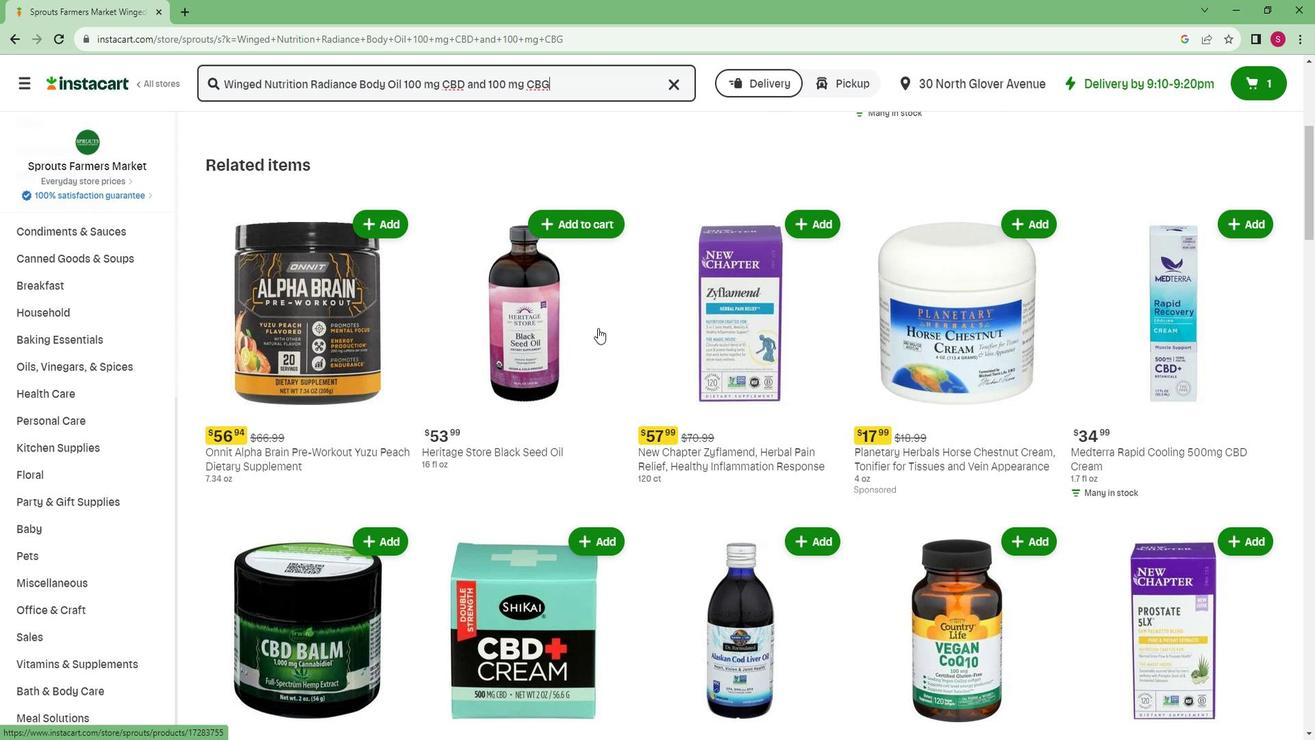 
Action: Mouse scrolled (612, 329) with delta (0, 0)
Screenshot: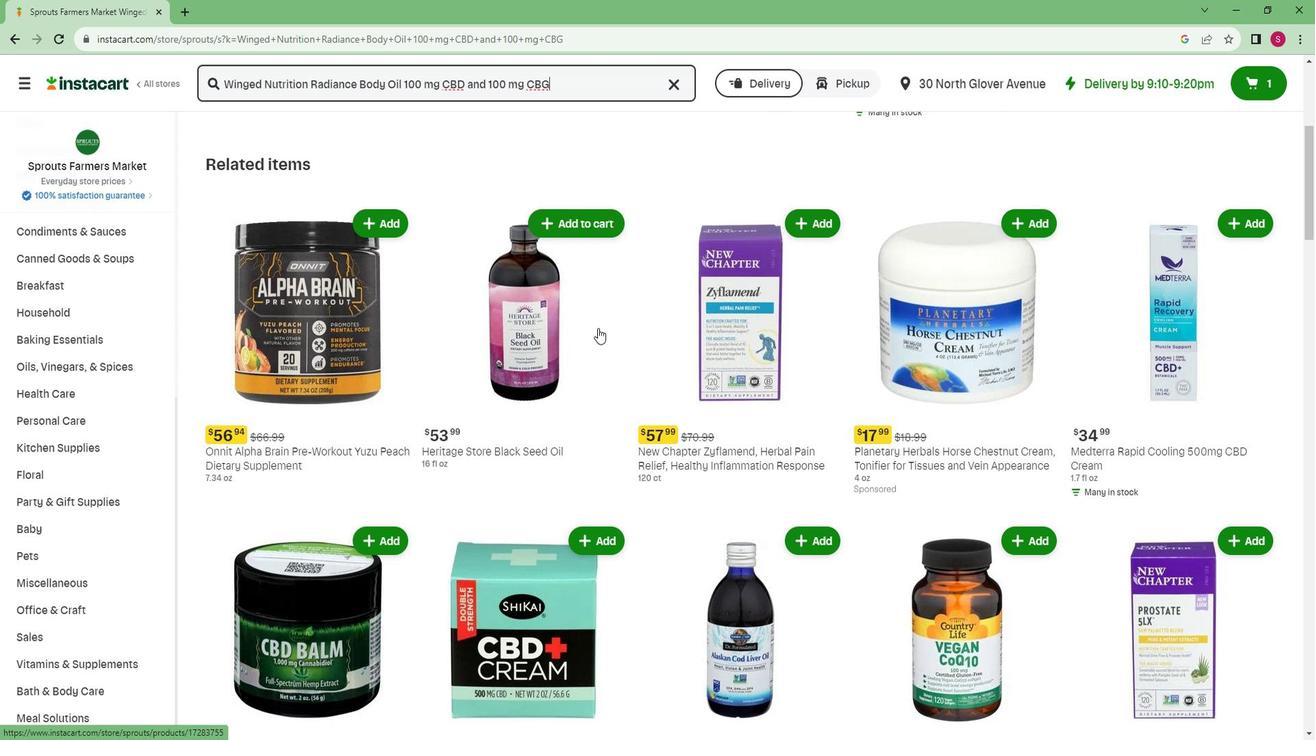 
Action: Mouse scrolled (612, 329) with delta (0, 0)
Screenshot: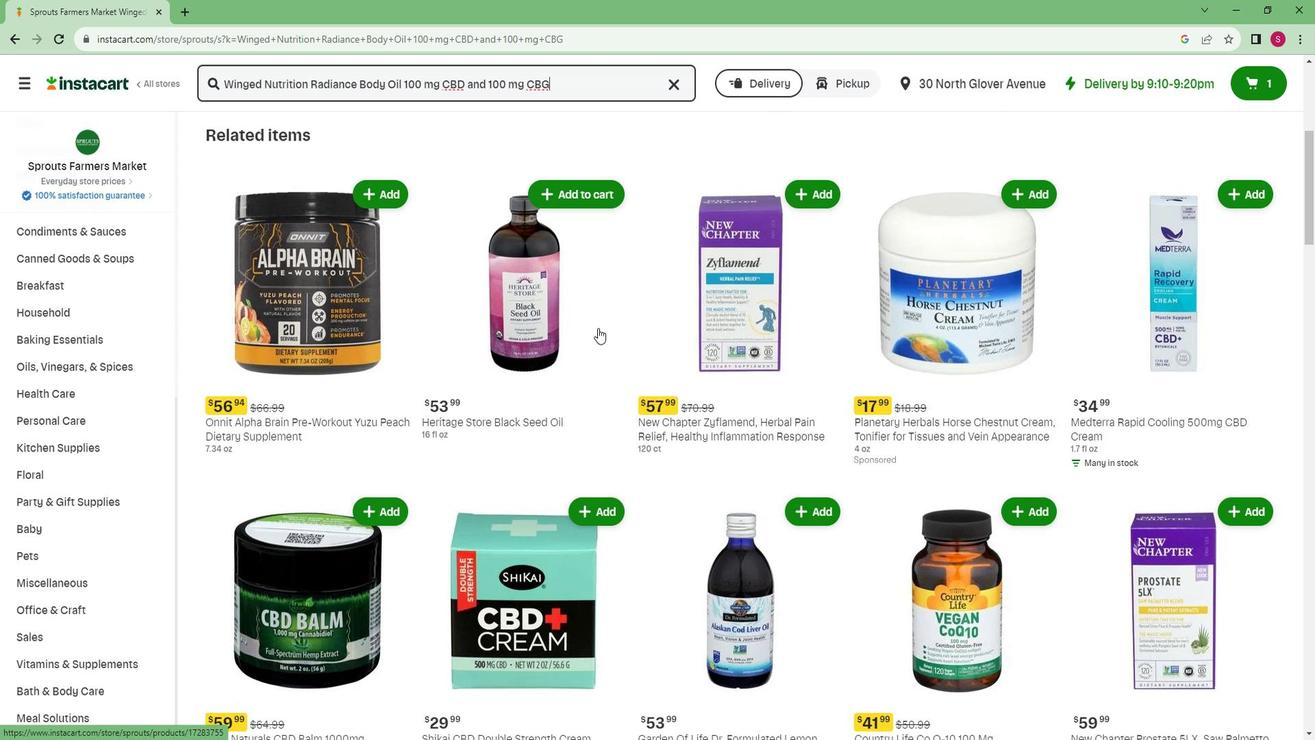 
Action: Mouse scrolled (612, 329) with delta (0, 0)
Screenshot: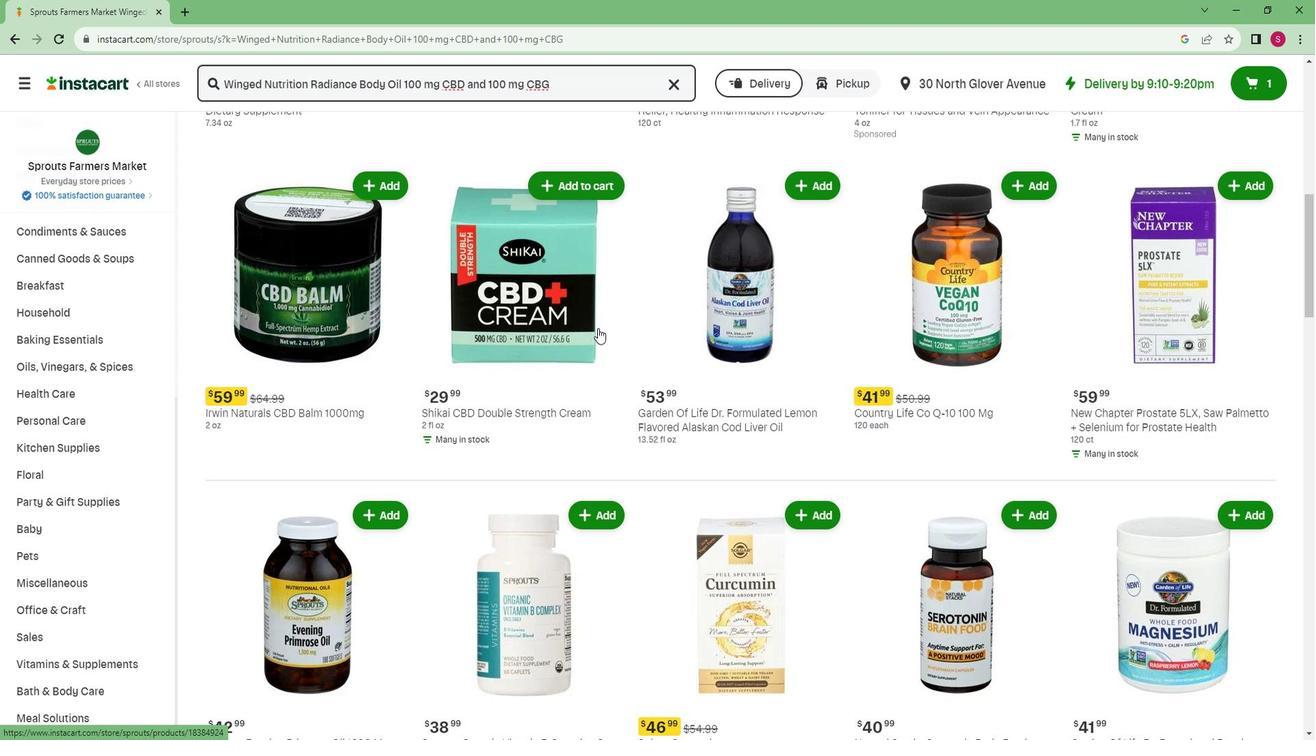 
Action: Mouse scrolled (612, 329) with delta (0, 0)
Screenshot: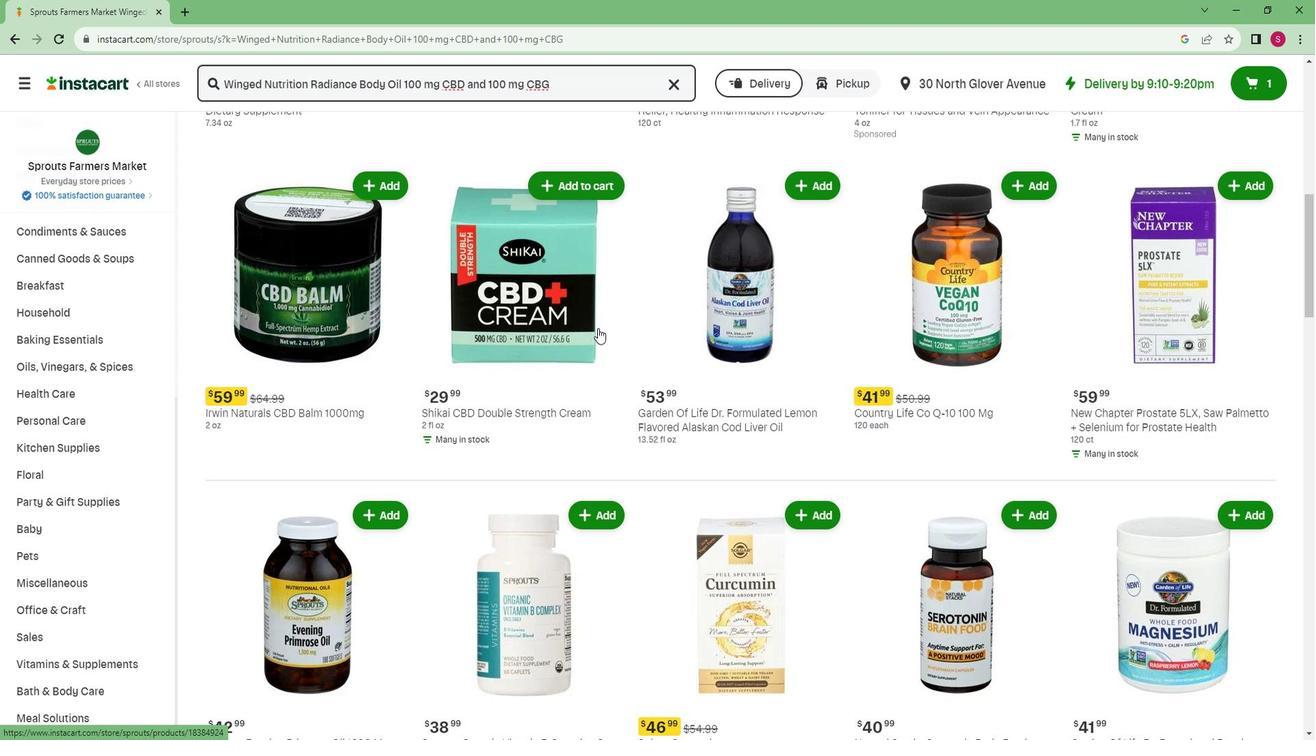 
Action: Mouse scrolled (612, 329) with delta (0, 0)
Screenshot: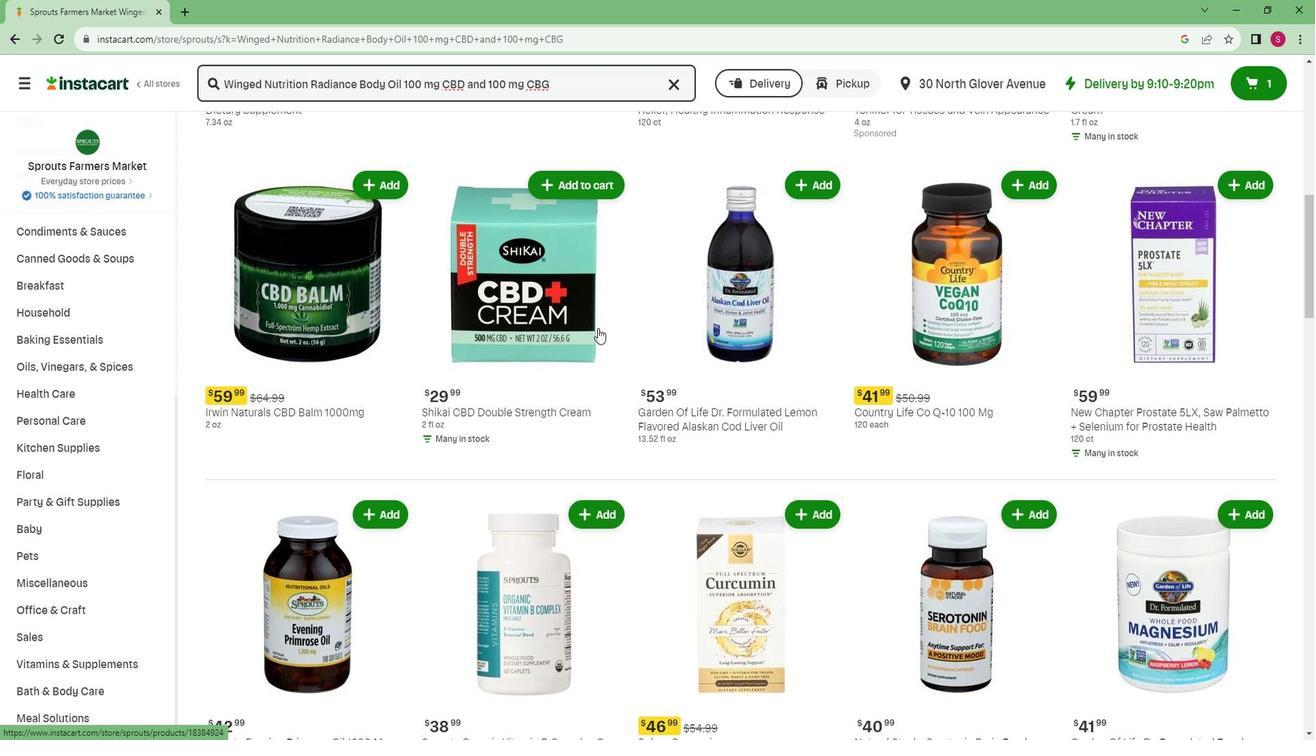 
Action: Mouse scrolled (612, 329) with delta (0, 0)
Screenshot: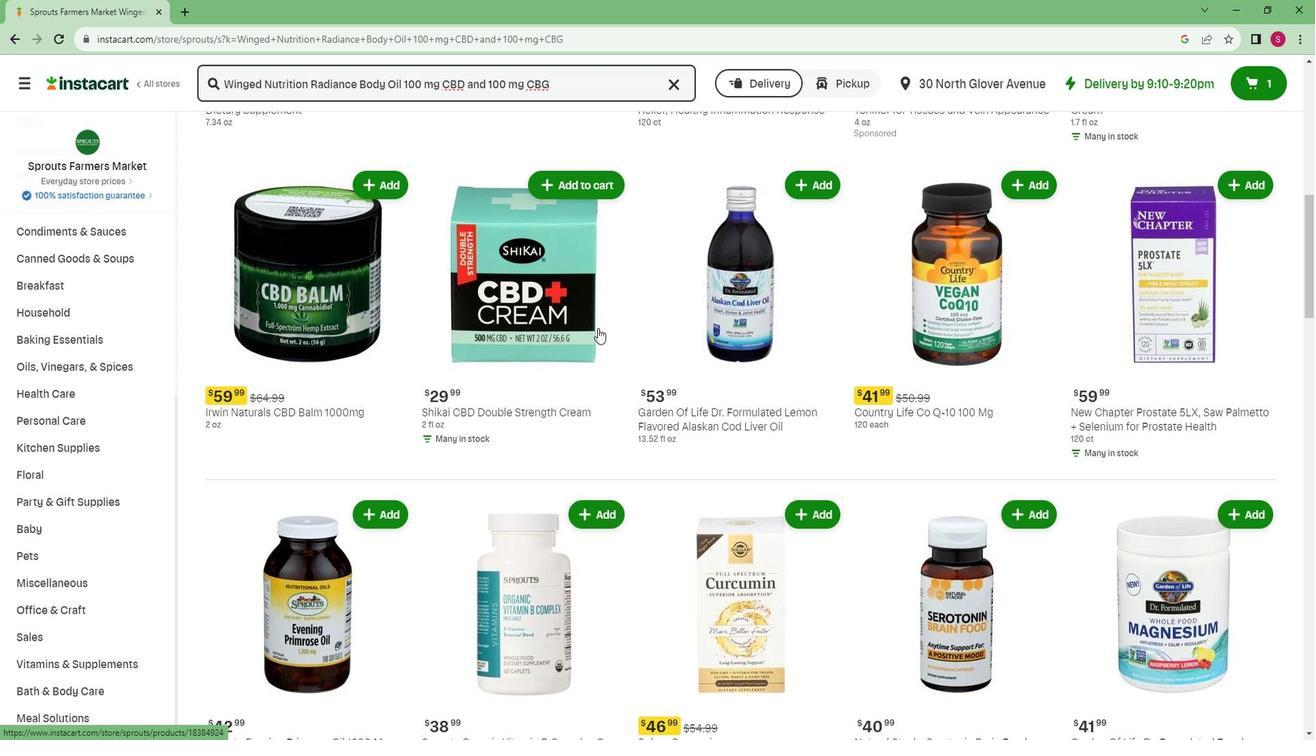 
Action: Mouse scrolled (612, 329) with delta (0, 0)
Screenshot: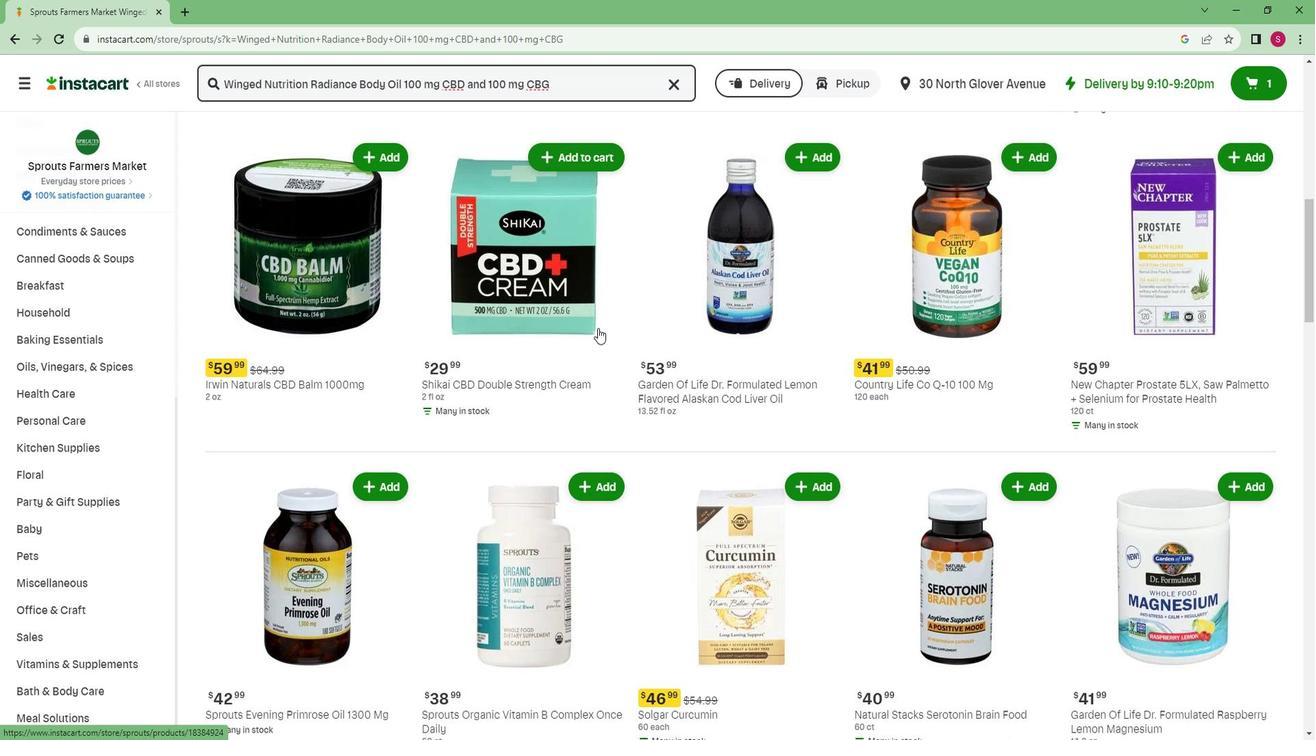 
